 Task: Find connections with filter location Palapye with filter topic #Lockdownwith filter profile language French with filter current company IndiGo (InterGlobe Aviation Ltd) with filter school Adi Shankara Institute of Engineering and Technology, Kalady with filter industry Physicians with filter service category Homeowners Insurance with filter keywords title Controller
Action: Mouse moved to (501, 95)
Screenshot: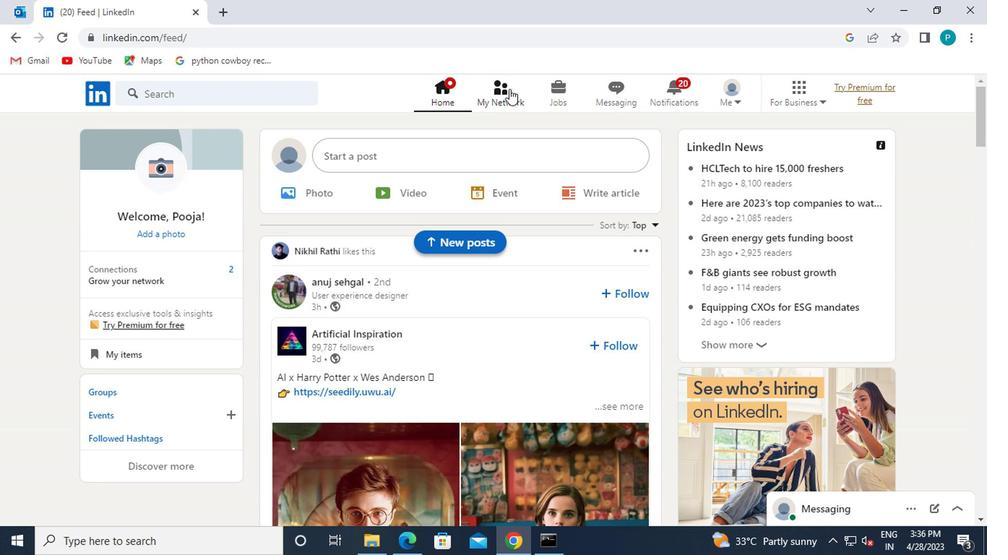 
Action: Mouse pressed left at (501, 95)
Screenshot: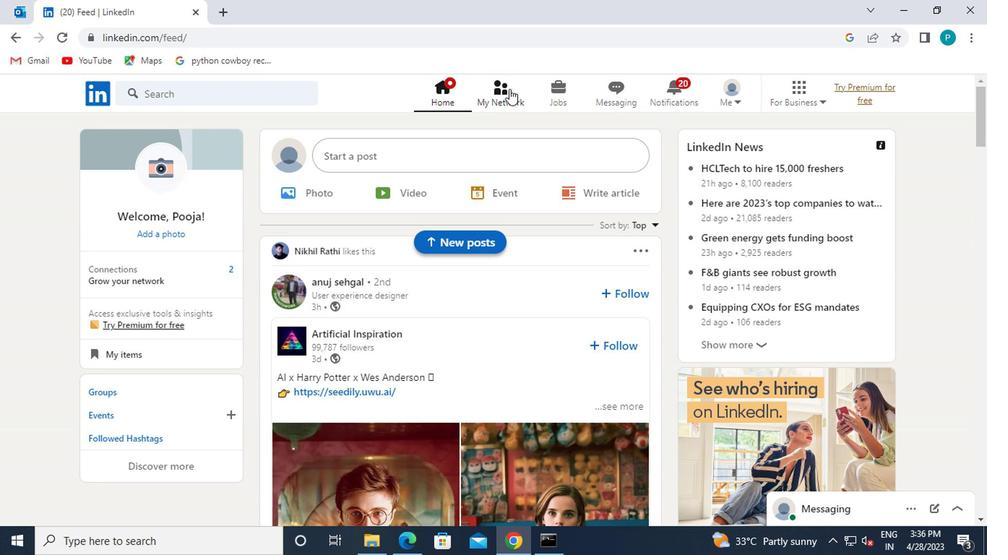 
Action: Mouse moved to (218, 171)
Screenshot: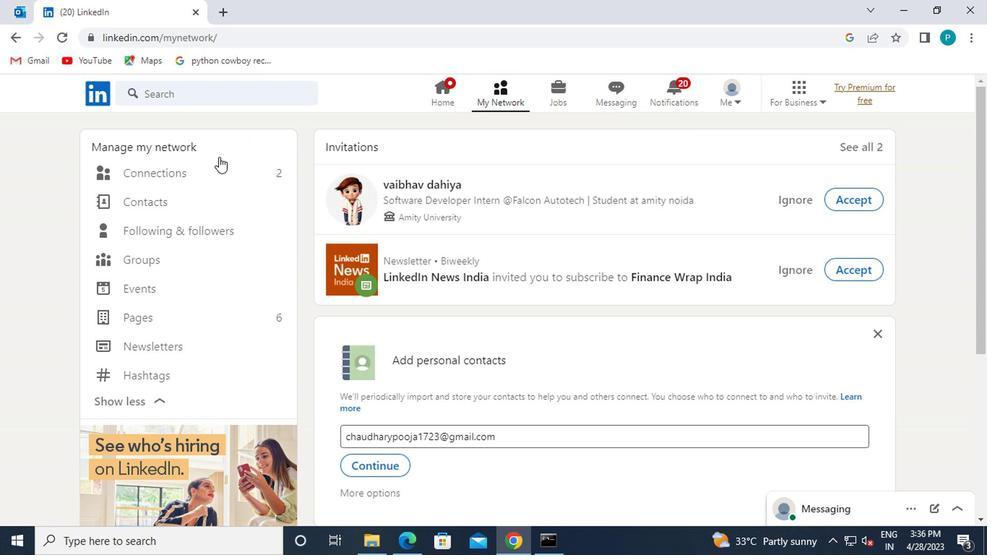 
Action: Mouse pressed left at (218, 171)
Screenshot: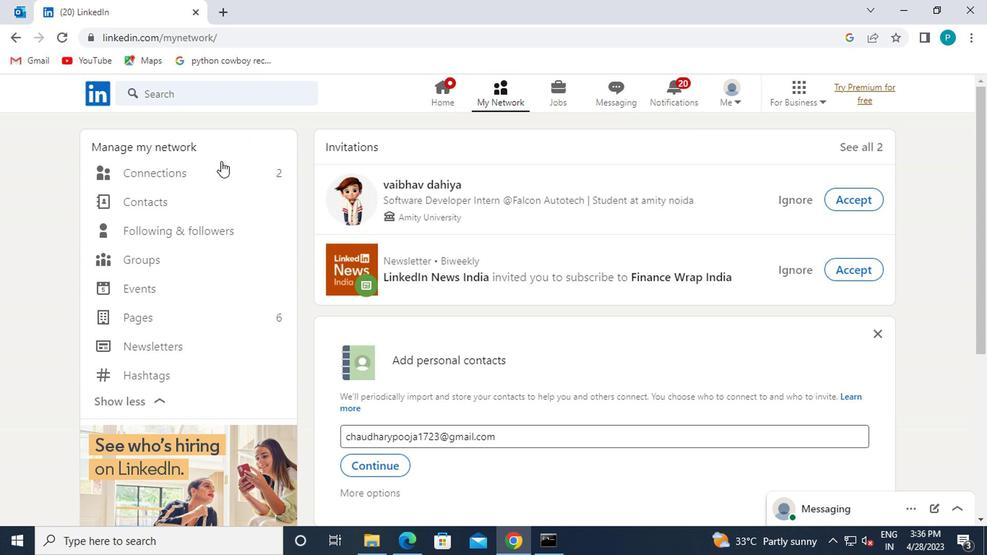 
Action: Mouse moved to (582, 171)
Screenshot: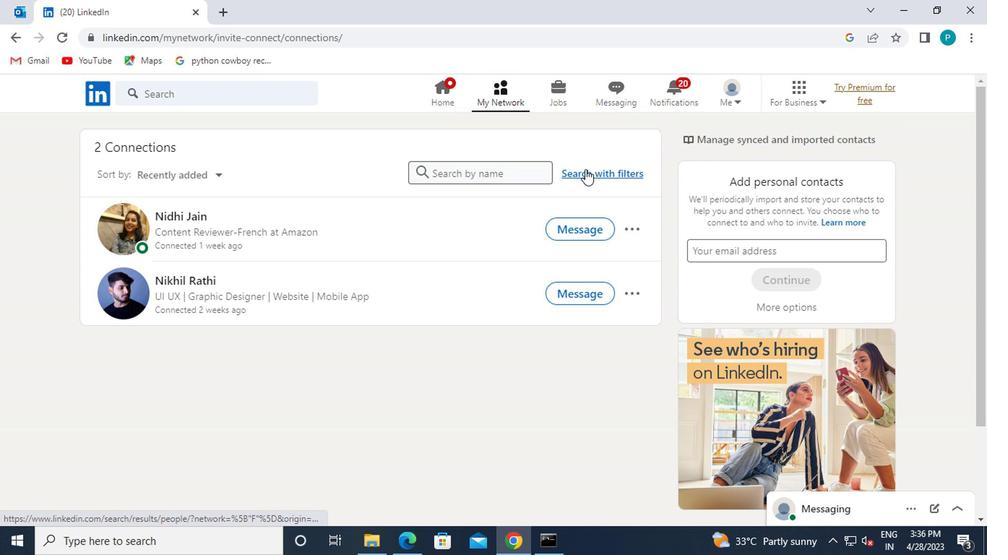 
Action: Mouse pressed left at (582, 171)
Screenshot: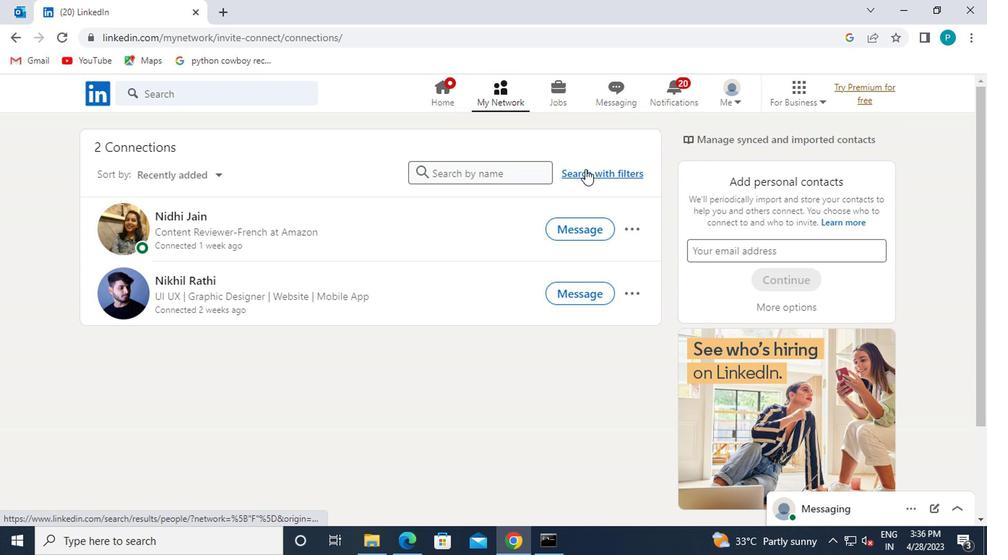 
Action: Mouse moved to (533, 134)
Screenshot: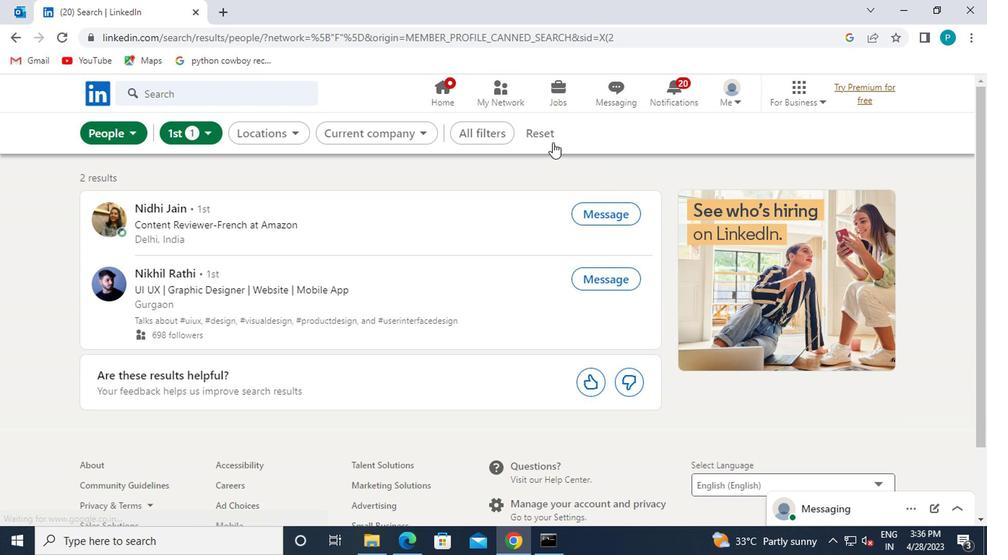 
Action: Mouse pressed left at (533, 134)
Screenshot: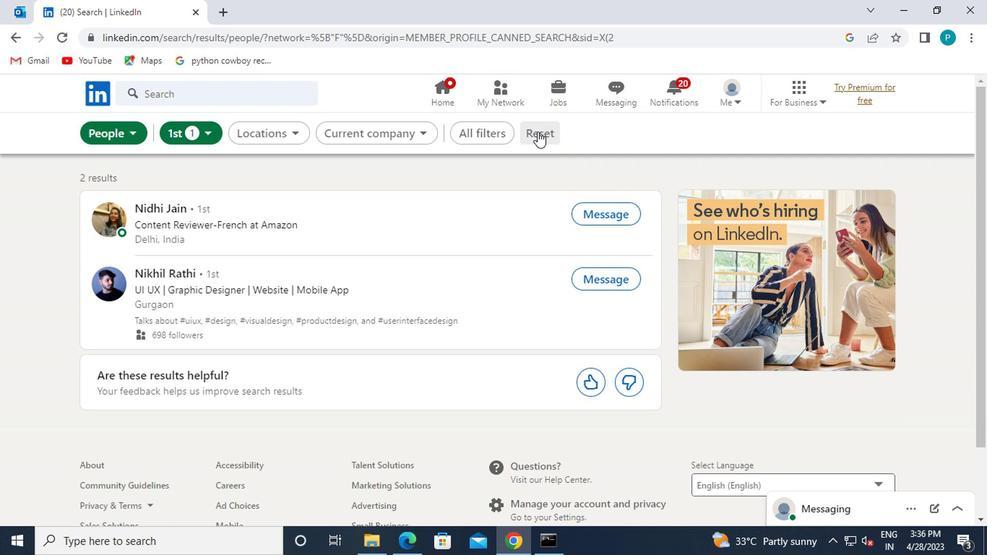 
Action: Mouse moved to (523, 132)
Screenshot: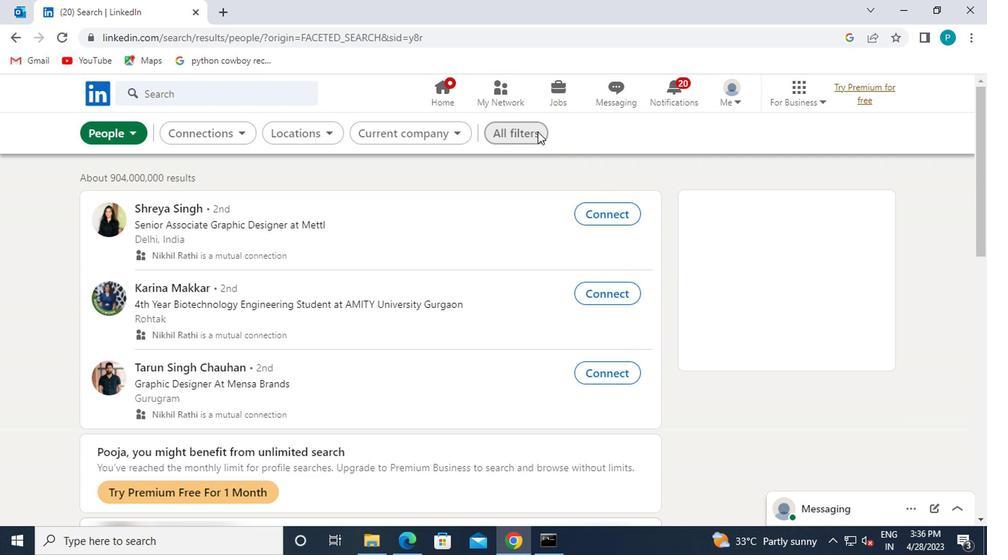 
Action: Mouse pressed left at (523, 132)
Screenshot: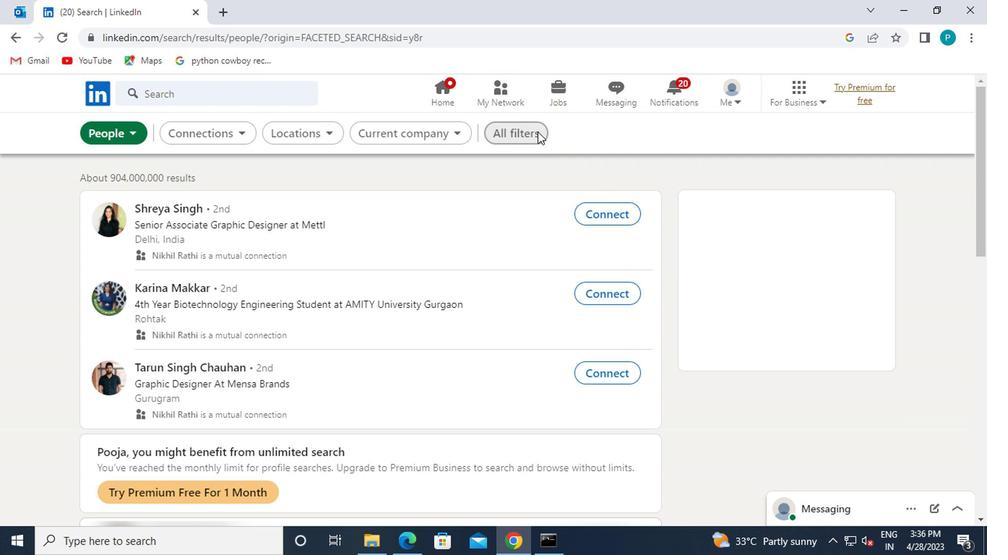 
Action: Mouse moved to (522, 141)
Screenshot: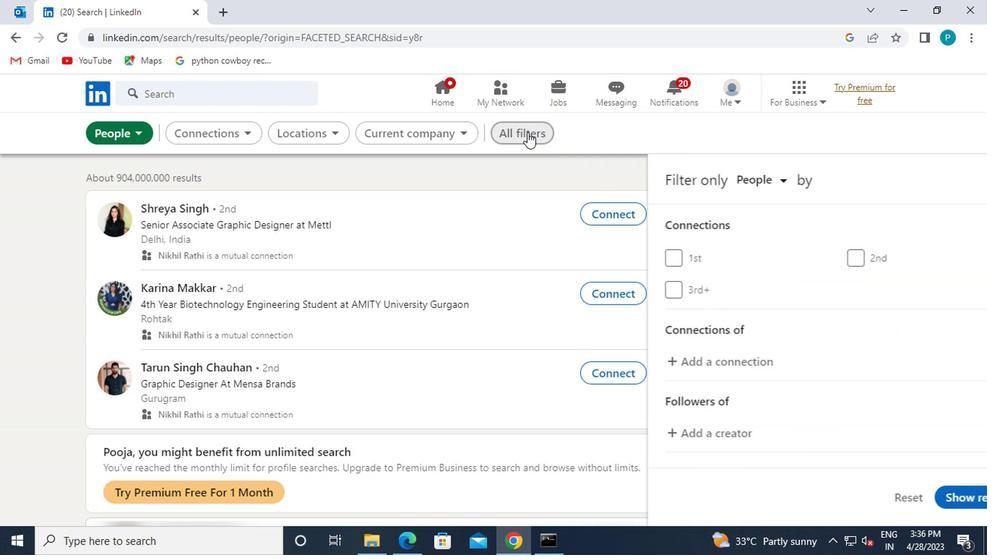 
Action: Mouse scrolled (522, 141) with delta (0, 0)
Screenshot: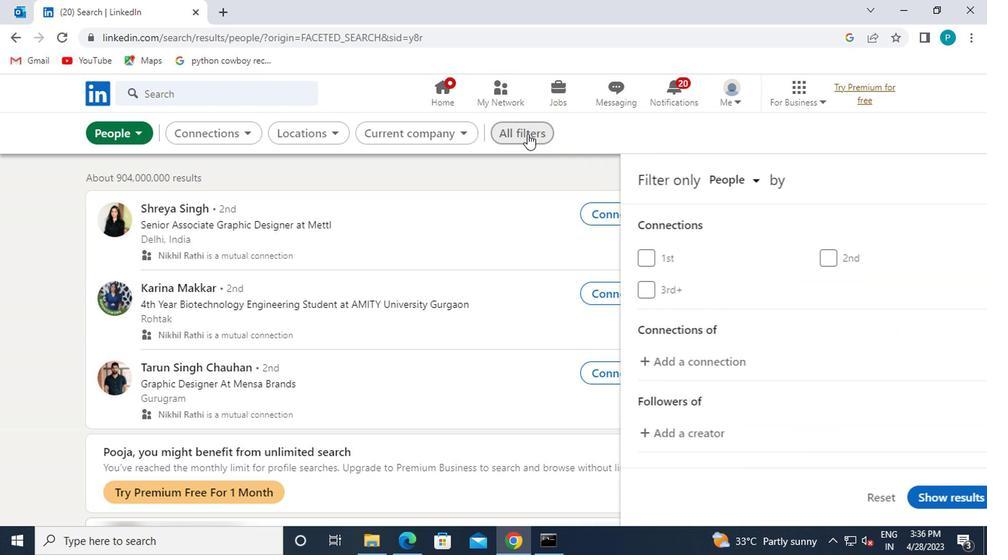 
Action: Mouse moved to (522, 149)
Screenshot: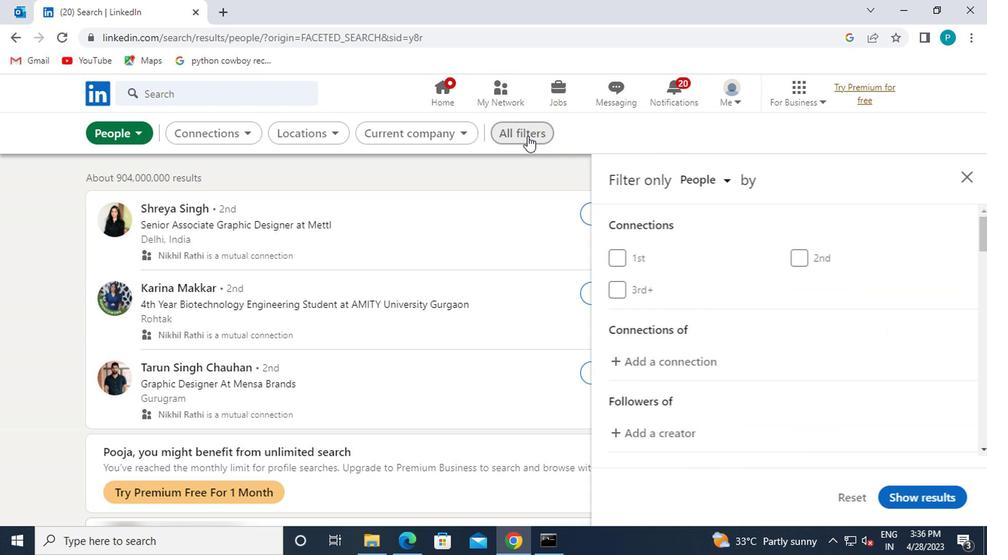 
Action: Mouse scrolled (522, 148) with delta (0, -1)
Screenshot: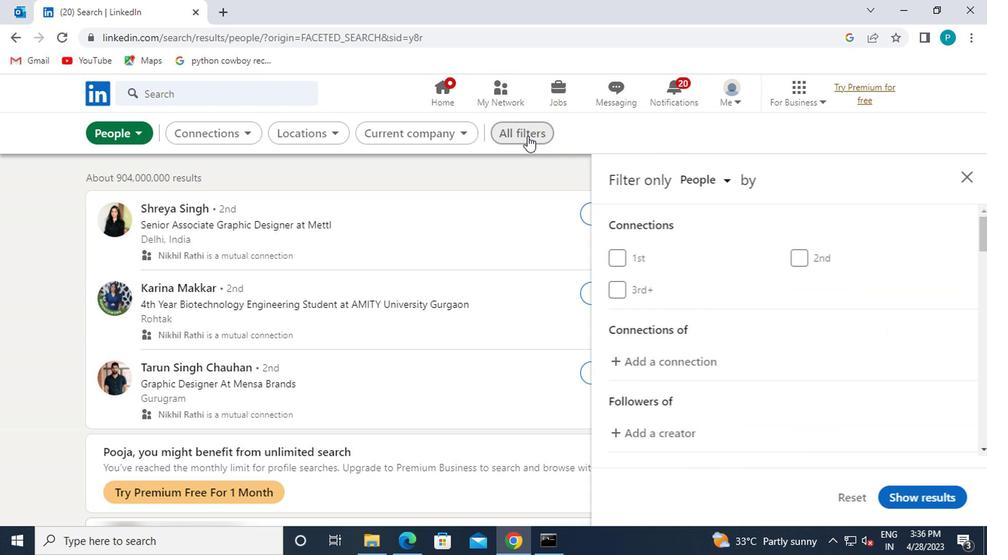 
Action: Mouse moved to (710, 290)
Screenshot: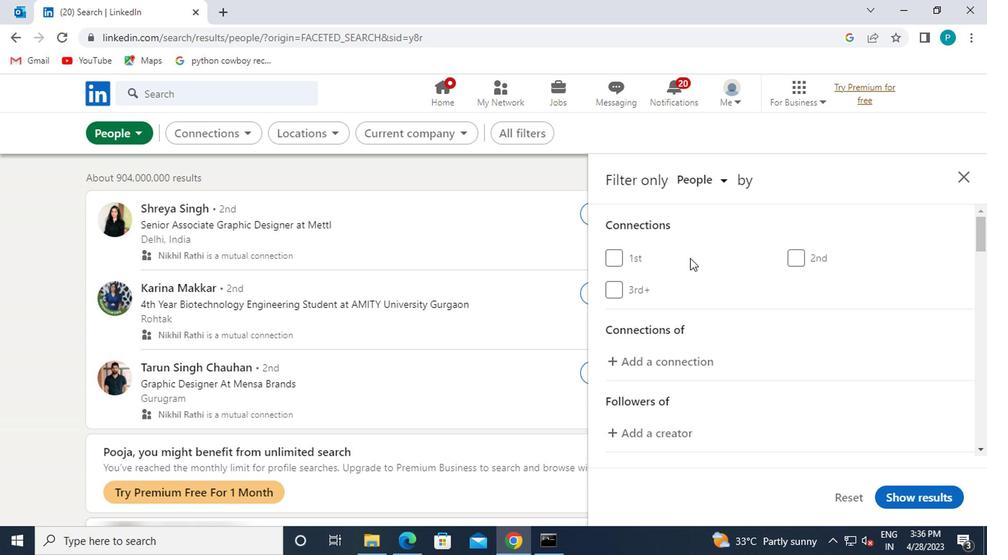 
Action: Mouse scrolled (710, 288) with delta (0, -1)
Screenshot: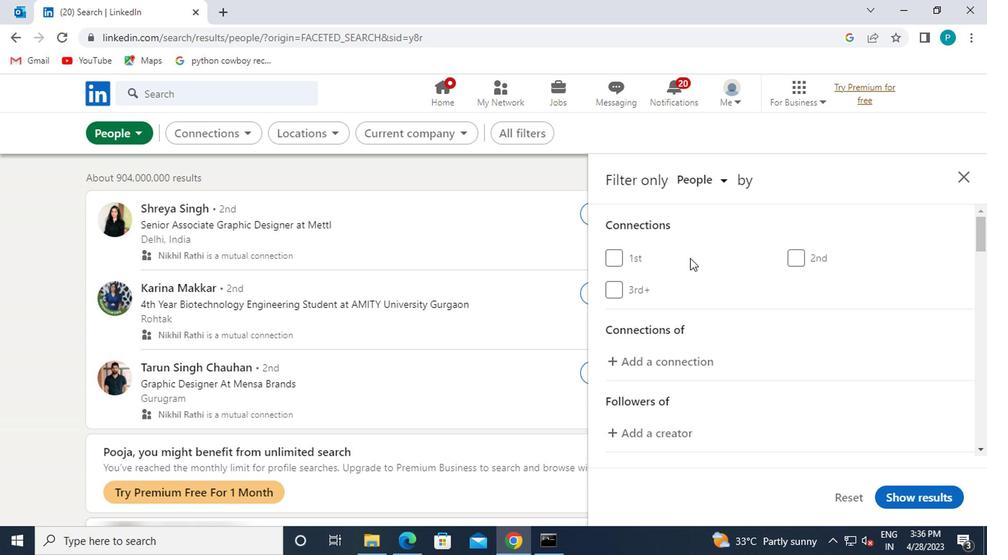 
Action: Mouse moved to (716, 306)
Screenshot: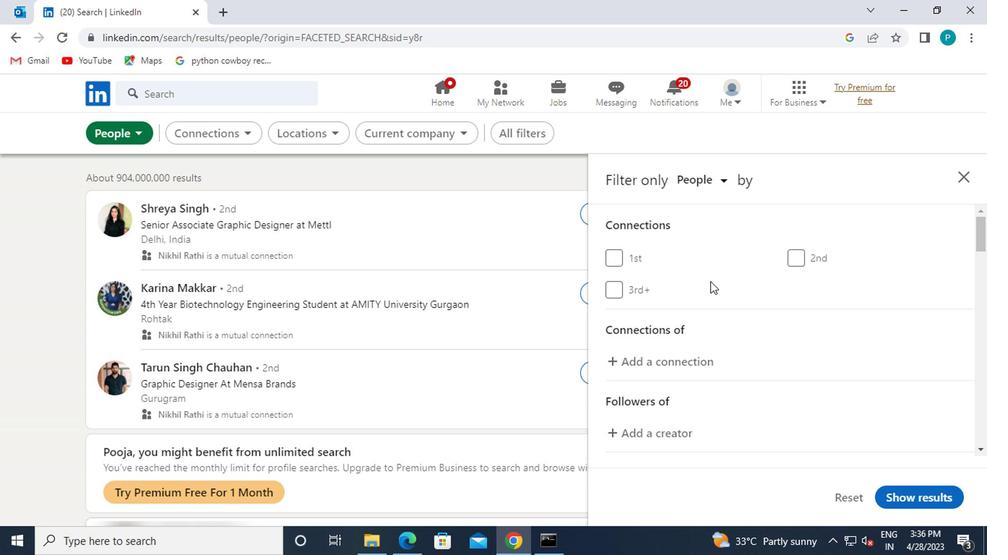 
Action: Mouse scrolled (716, 306) with delta (0, 0)
Screenshot: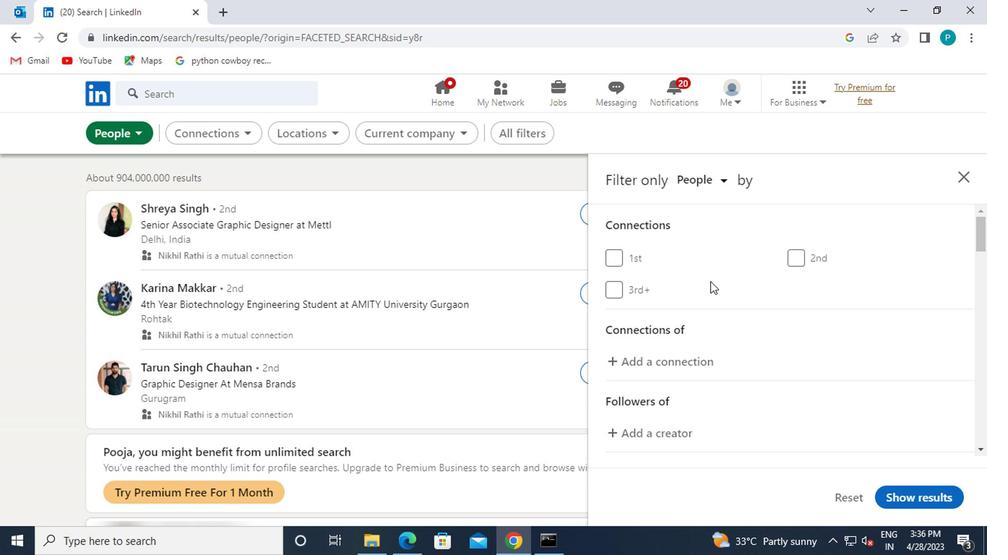 
Action: Mouse moved to (728, 341)
Screenshot: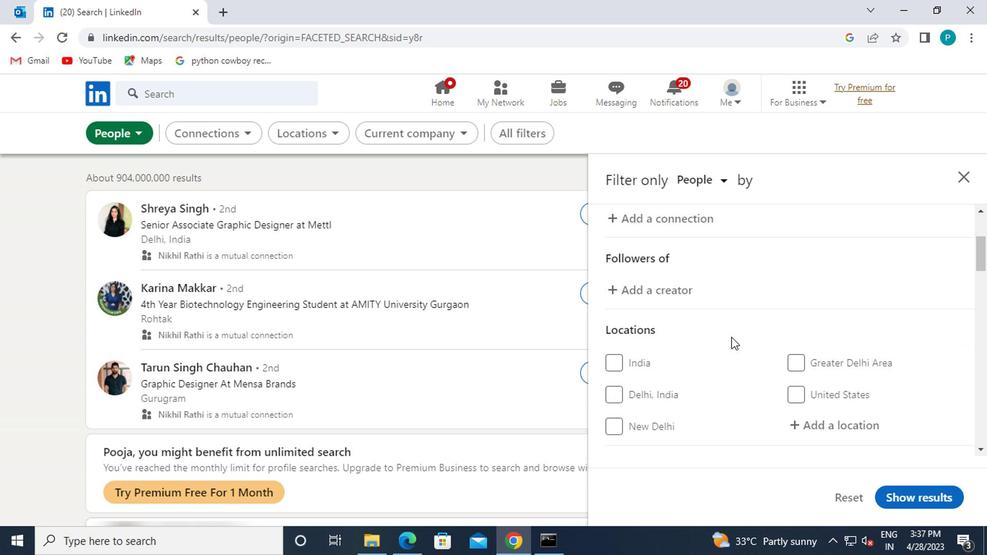 
Action: Mouse scrolled (728, 341) with delta (0, 0)
Screenshot: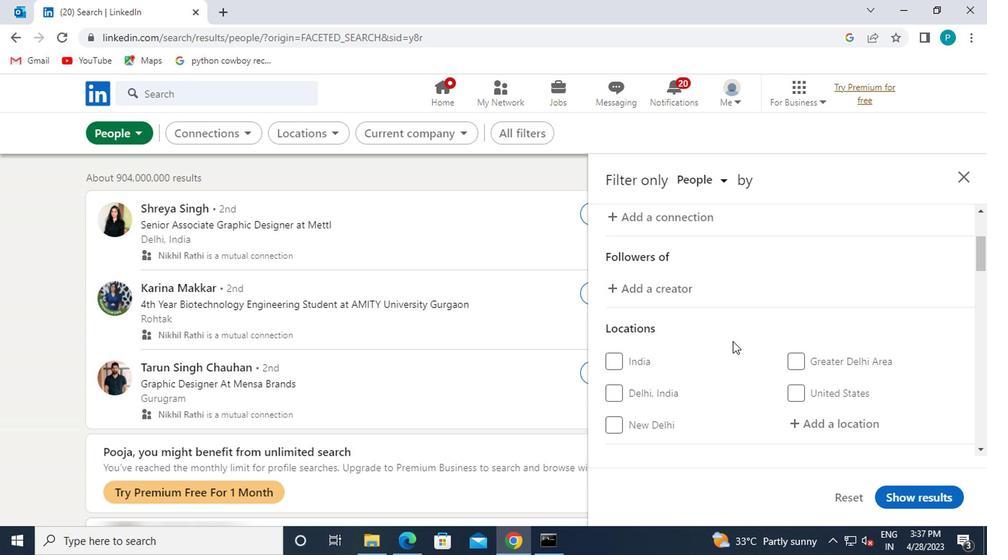 
Action: Mouse moved to (806, 350)
Screenshot: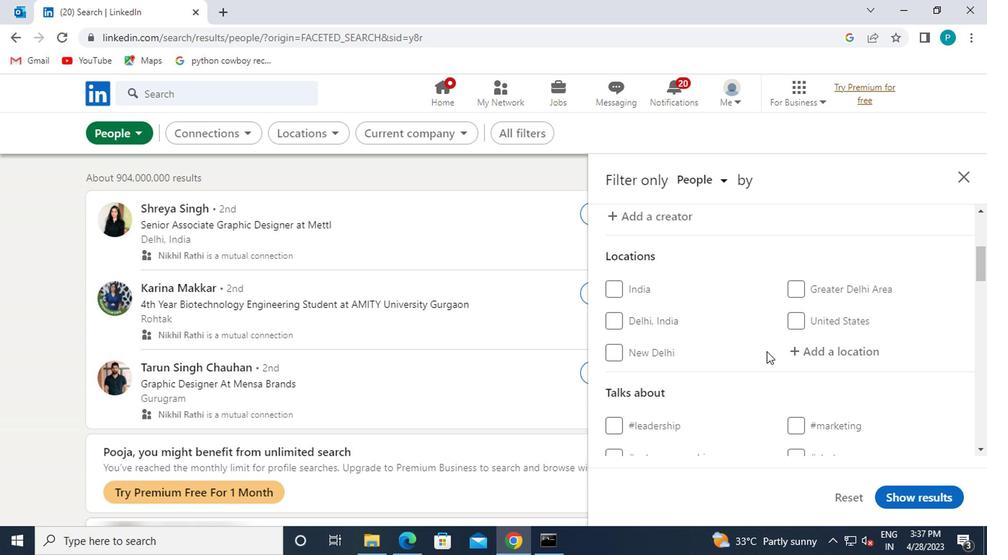 
Action: Mouse pressed left at (806, 350)
Screenshot: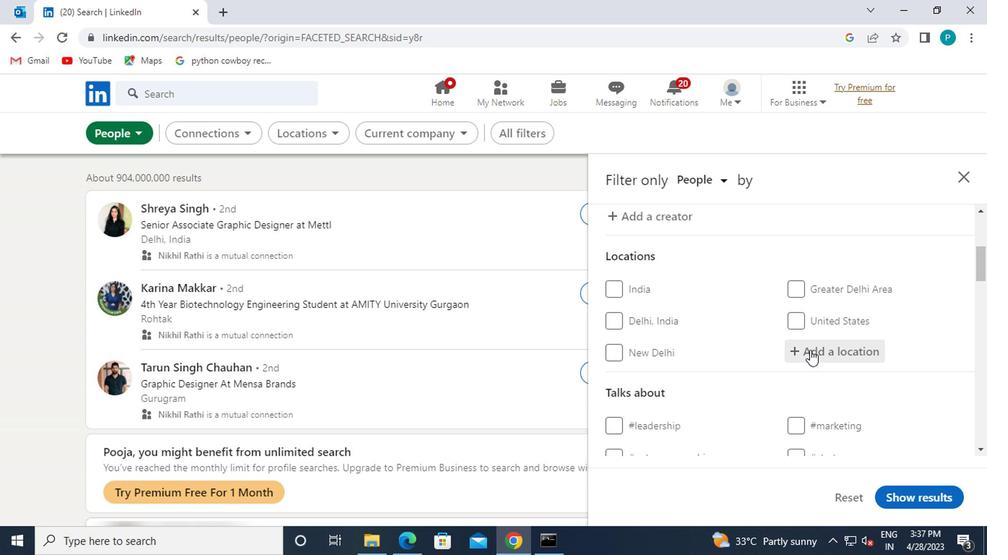 
Action: Mouse moved to (811, 354)
Screenshot: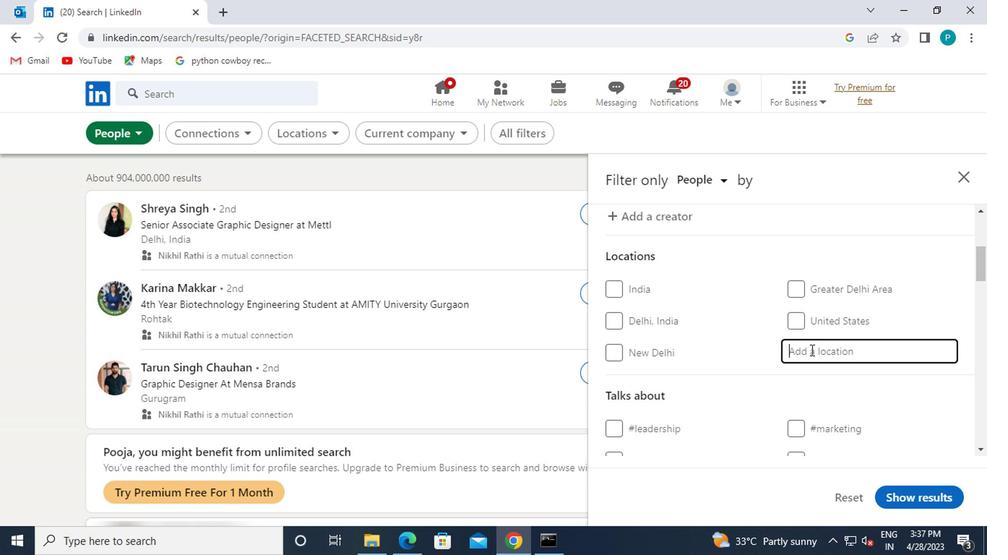 
Action: Key pressed <Key.caps_lock>p<Key.backspace><Key.caps_lock>p<Key.caps_lock>alapye<Key.enter>
Screenshot: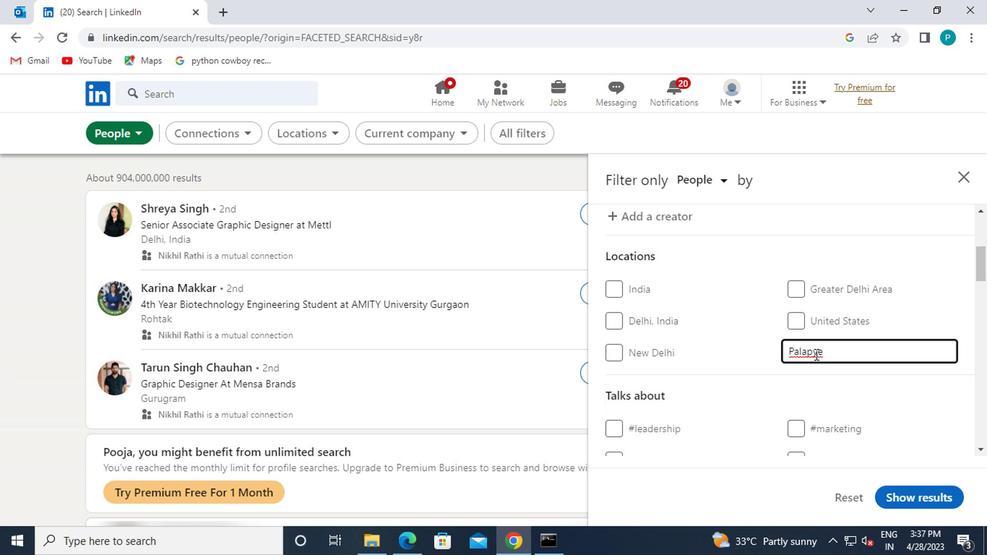 
Action: Mouse moved to (816, 400)
Screenshot: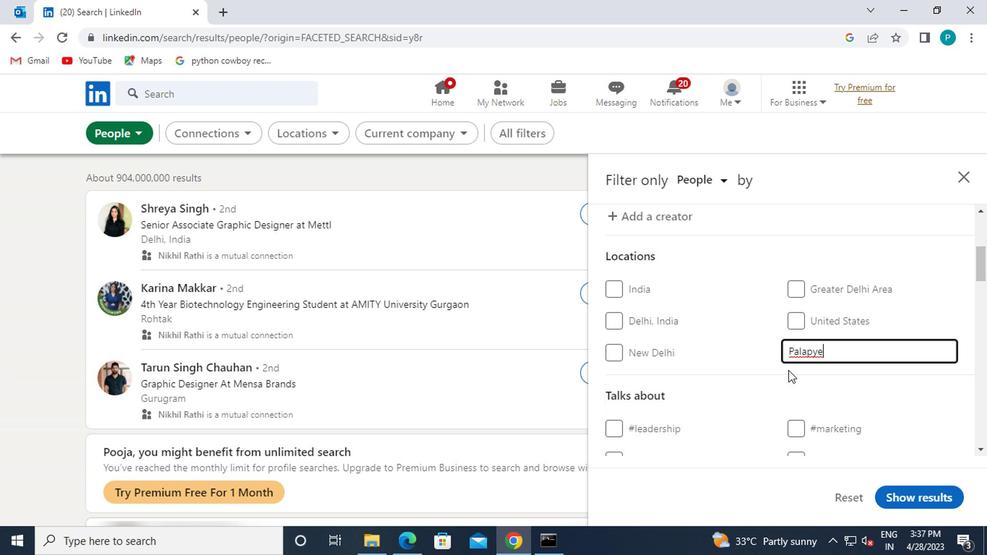 
Action: Mouse scrolled (816, 400) with delta (0, 0)
Screenshot: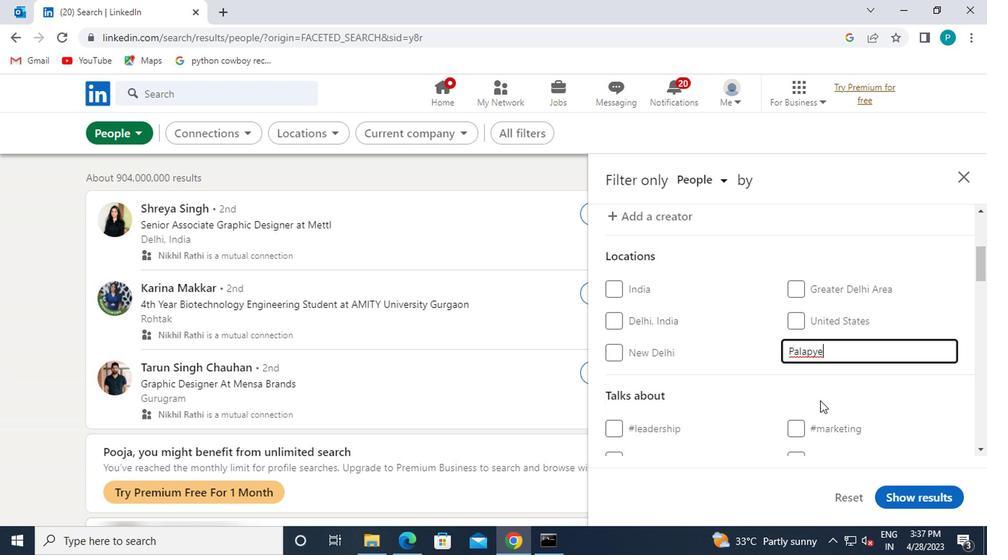 
Action: Mouse moved to (830, 420)
Screenshot: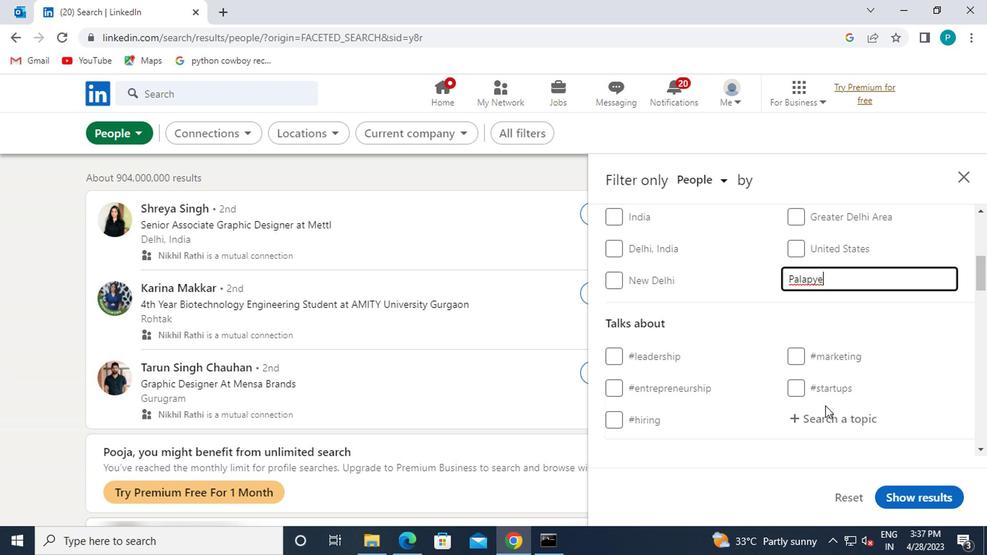 
Action: Mouse pressed left at (830, 420)
Screenshot: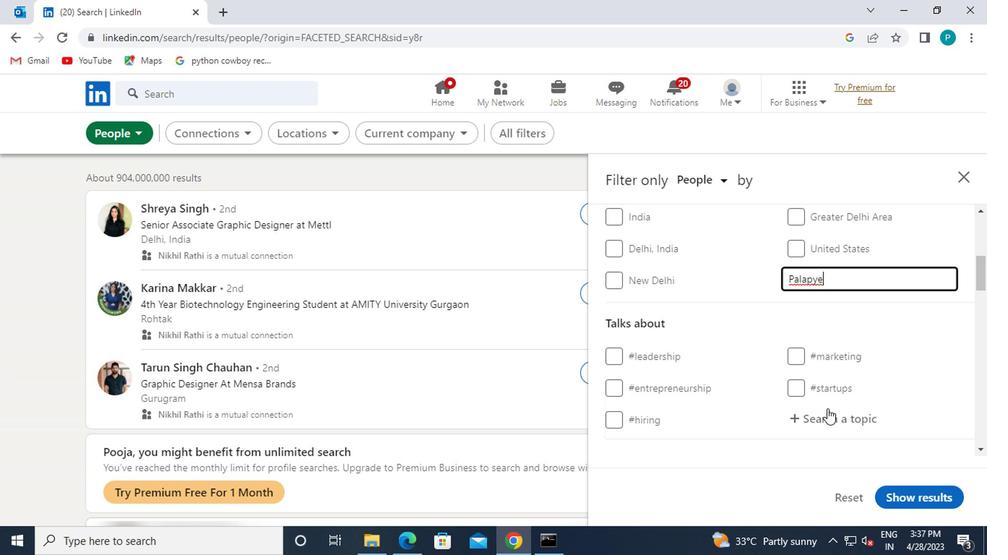 
Action: Key pressed <Key.shift>#<Key.caps_lock>L<Key.caps_lock>OCL<Key.backspace>KDOWN
Screenshot: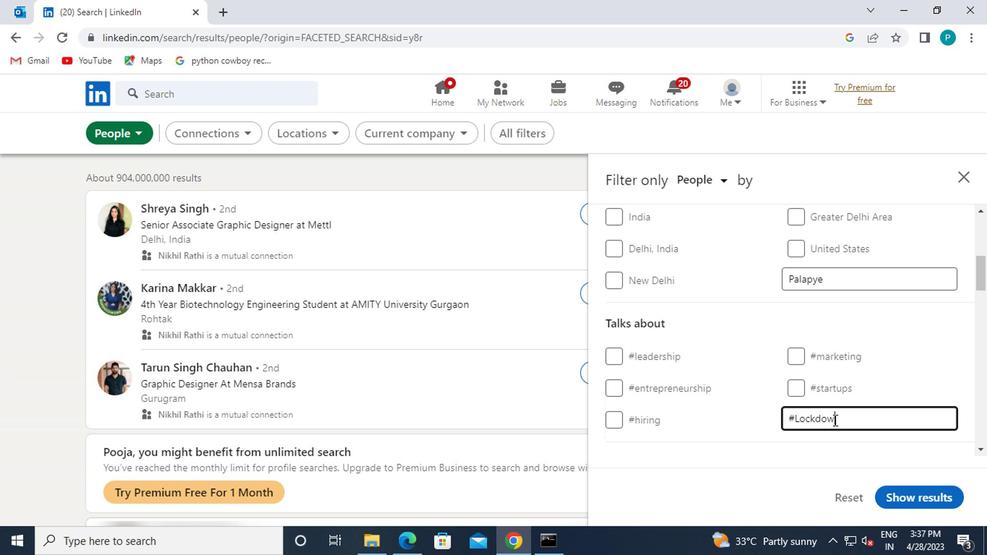 
Action: Mouse moved to (810, 396)
Screenshot: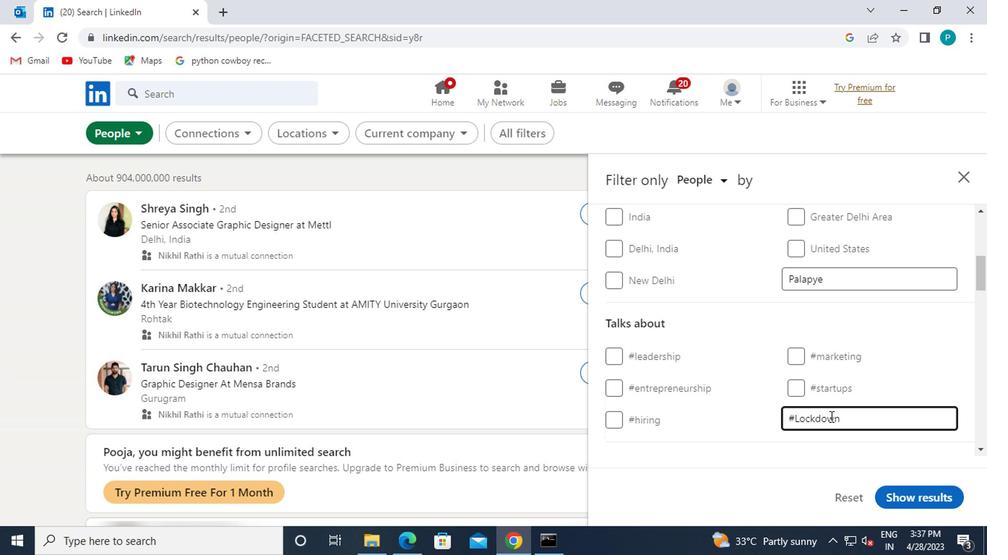 
Action: Mouse scrolled (810, 396) with delta (0, 0)
Screenshot: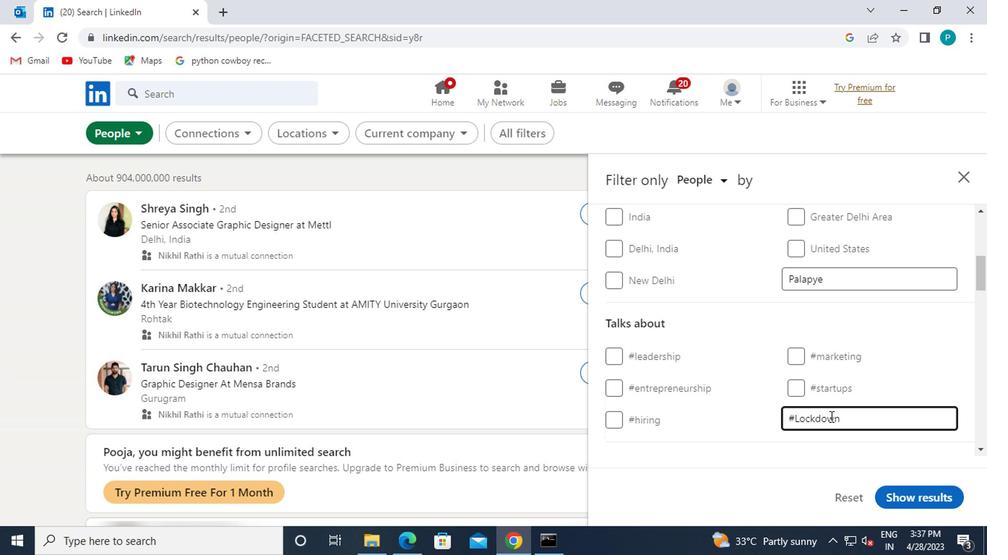 
Action: Mouse moved to (788, 389)
Screenshot: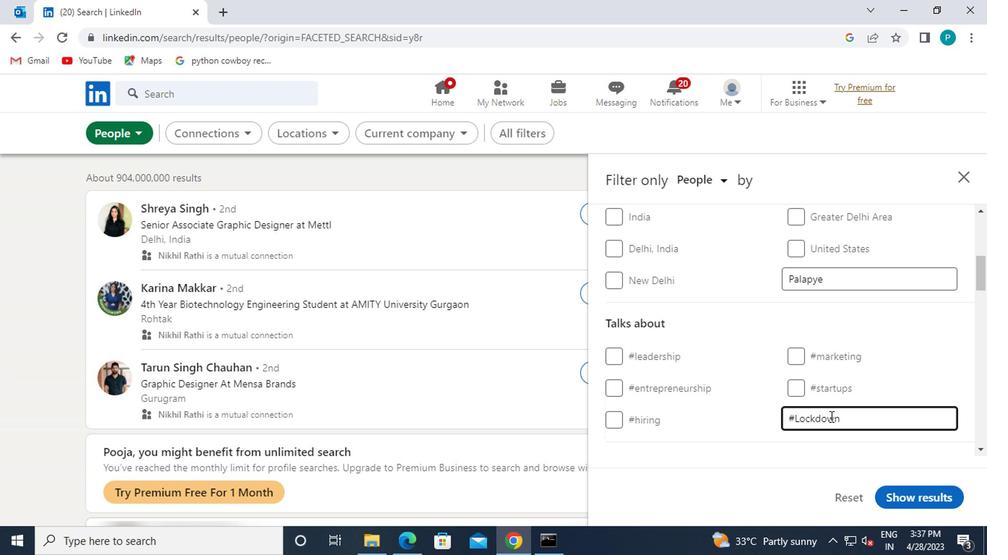 
Action: Mouse scrolled (788, 389) with delta (0, 0)
Screenshot: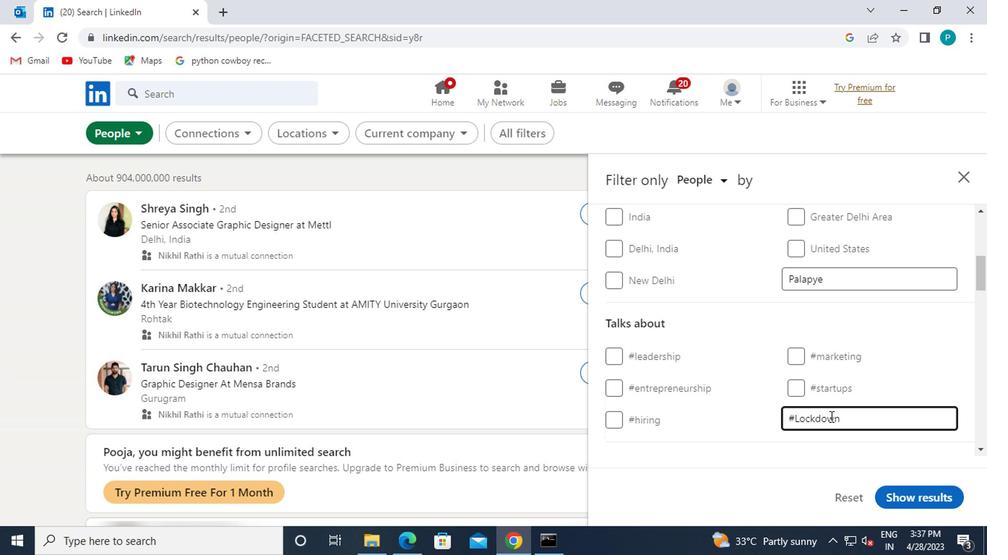 
Action: Mouse moved to (765, 382)
Screenshot: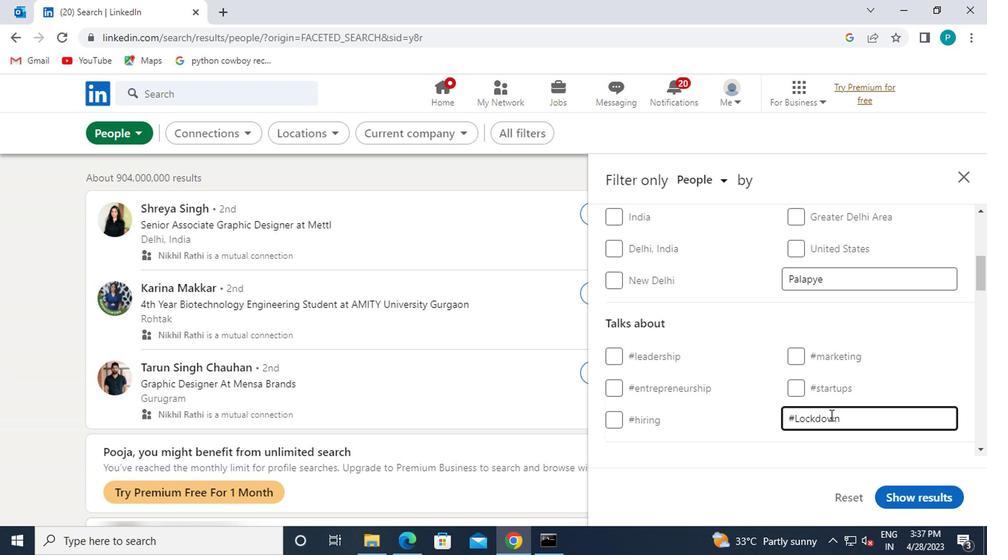 
Action: Mouse scrolled (765, 381) with delta (0, 0)
Screenshot: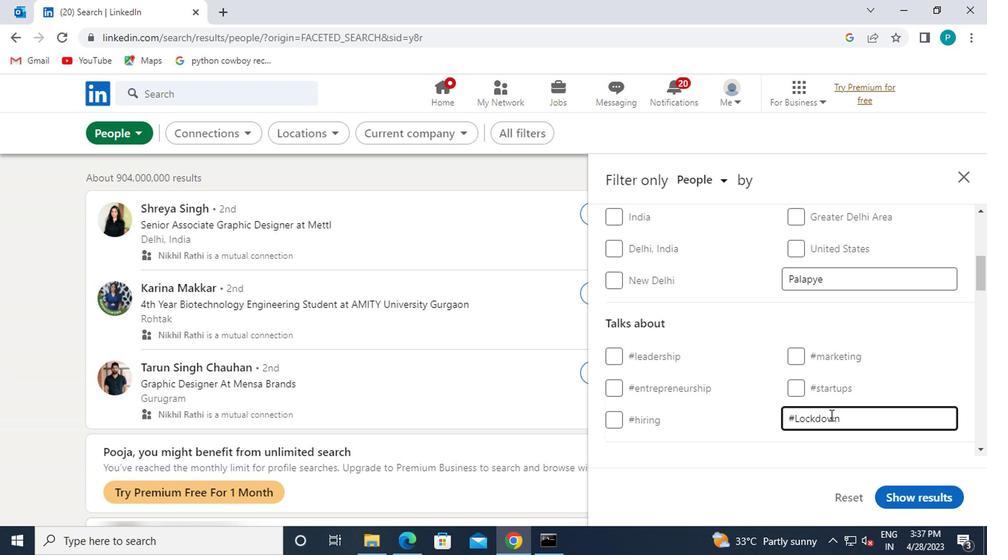 
Action: Mouse moved to (751, 374)
Screenshot: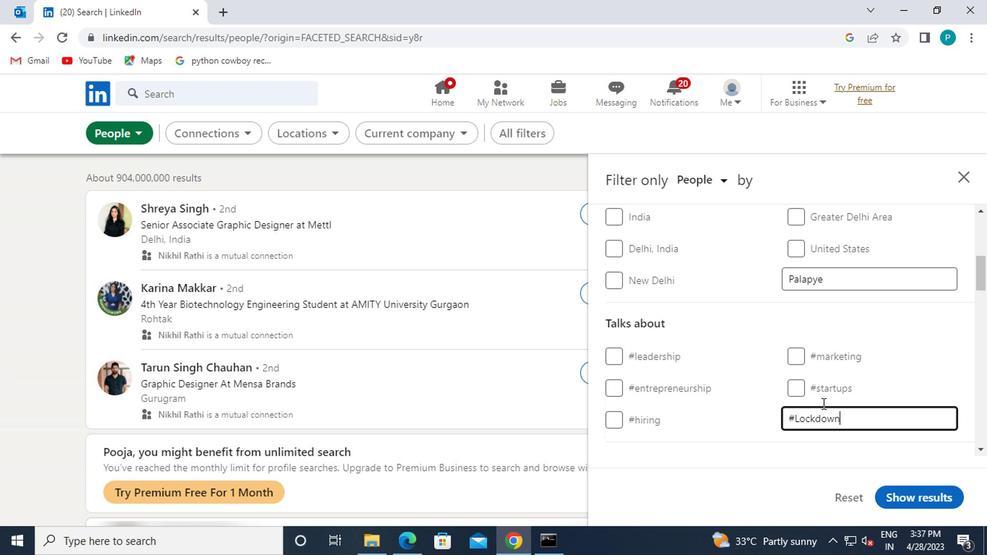 
Action: Mouse scrolled (751, 374) with delta (0, 0)
Screenshot: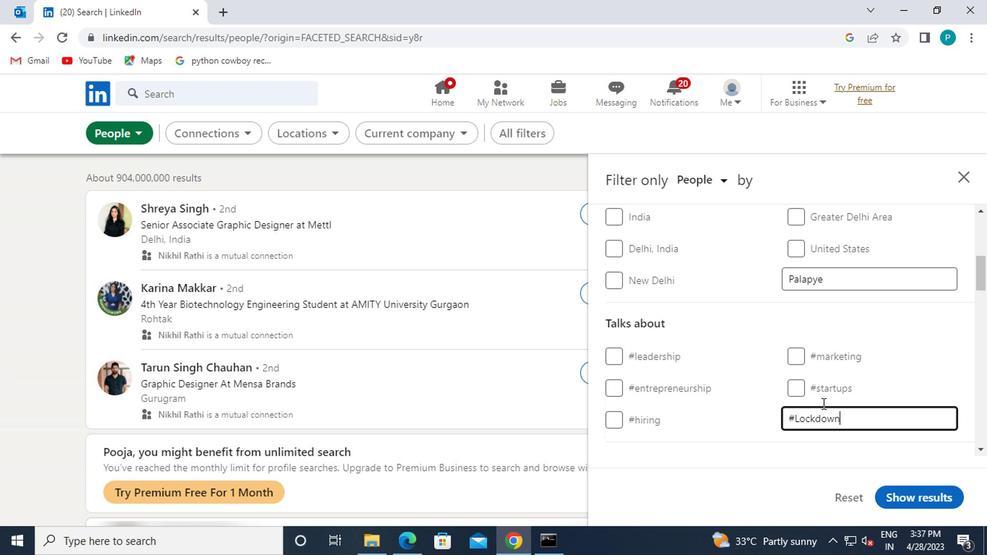 
Action: Mouse moved to (734, 374)
Screenshot: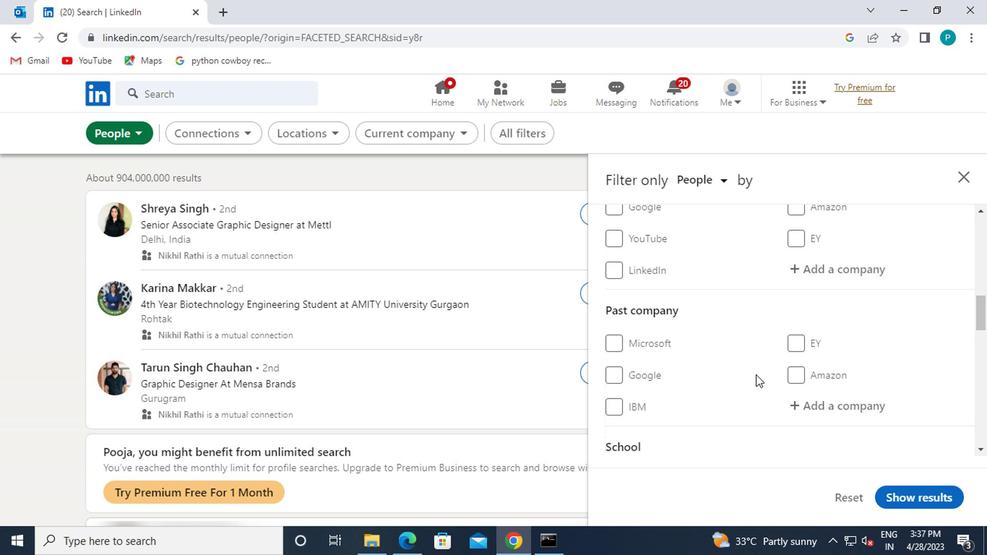 
Action: Mouse scrolled (734, 373) with delta (0, -1)
Screenshot: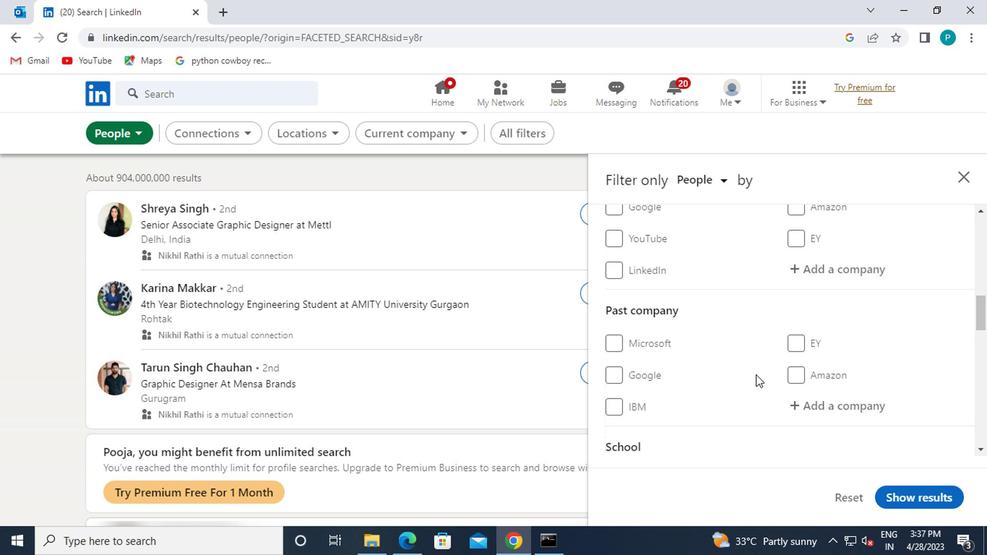 
Action: Mouse moved to (725, 371)
Screenshot: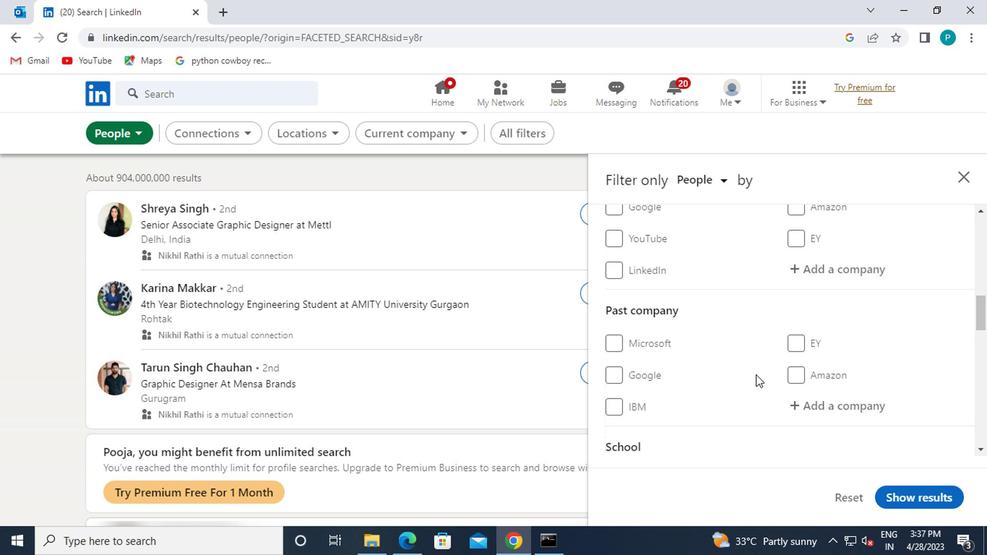 
Action: Mouse scrolled (725, 371) with delta (0, 0)
Screenshot: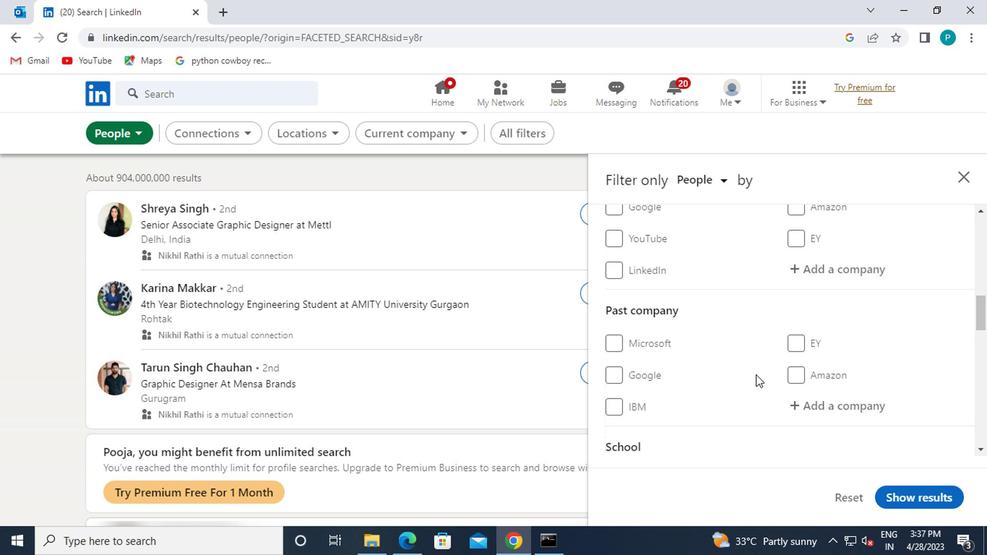 
Action: Mouse moved to (723, 371)
Screenshot: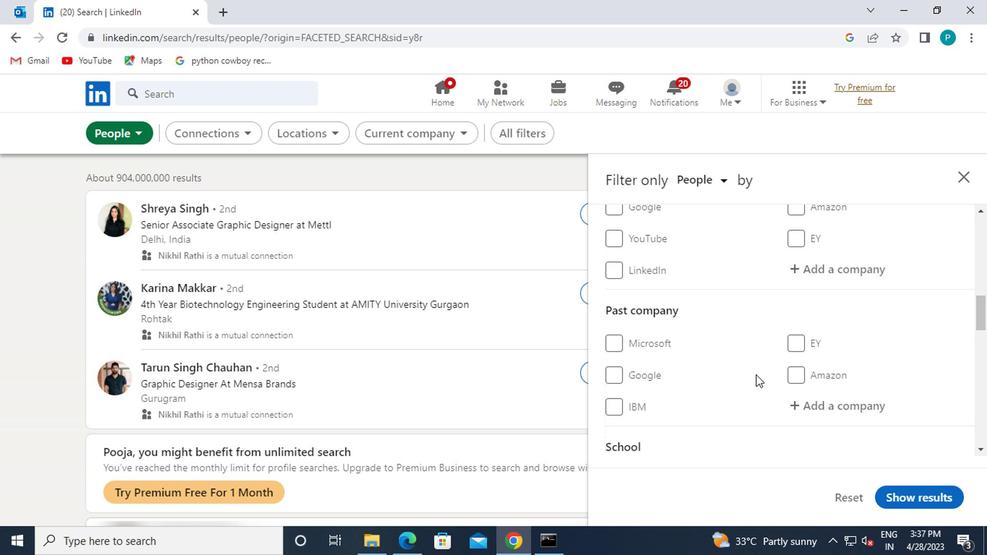 
Action: Mouse scrolled (723, 371) with delta (0, 0)
Screenshot: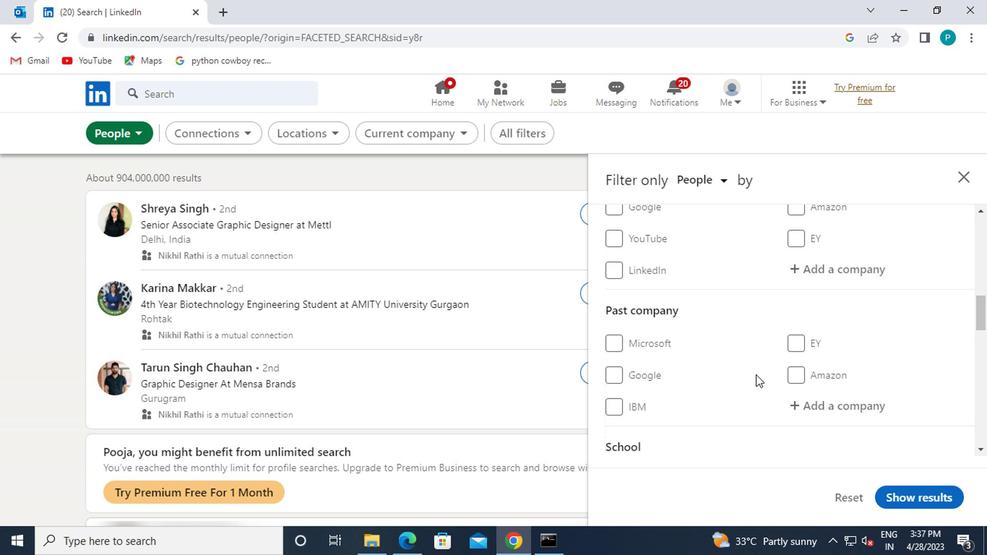 
Action: Mouse moved to (661, 367)
Screenshot: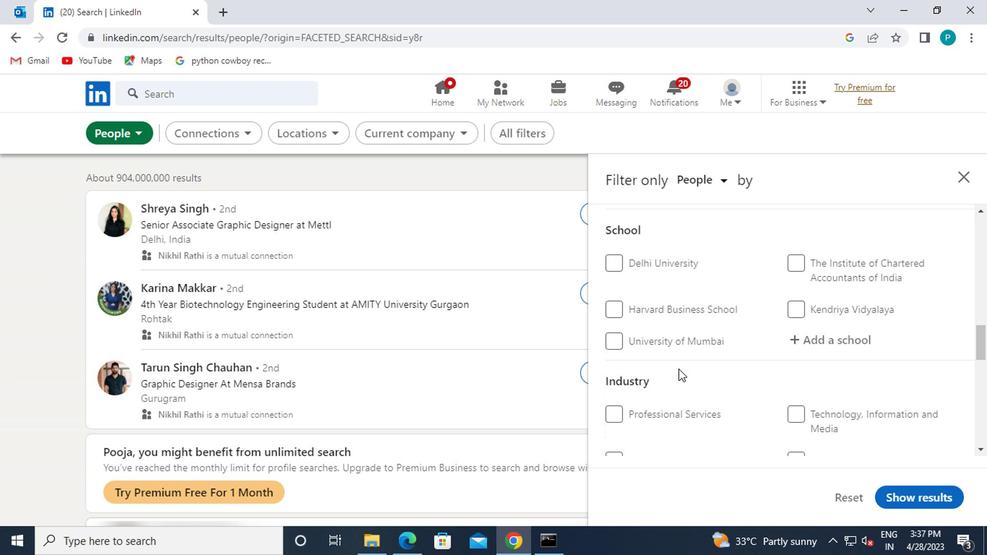 
Action: Mouse scrolled (661, 367) with delta (0, 0)
Screenshot: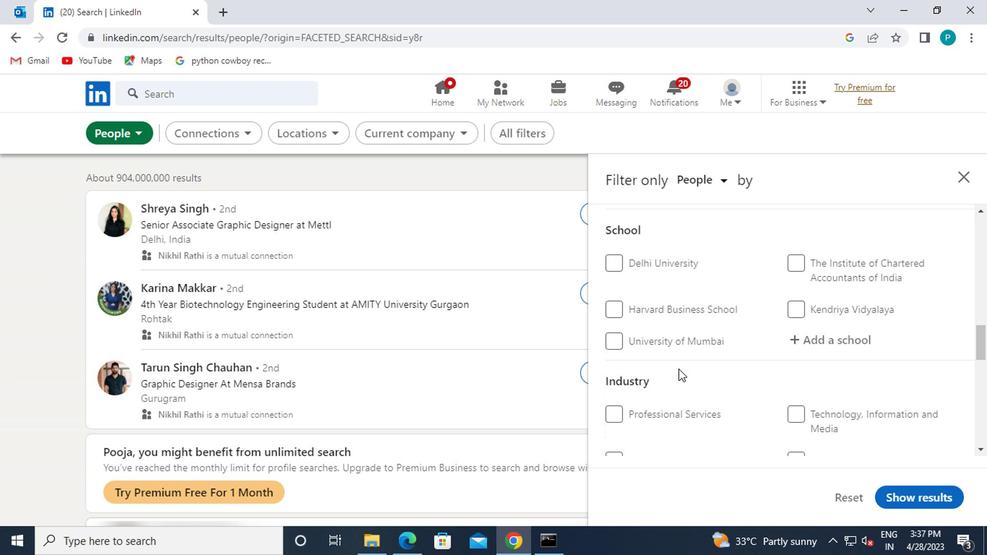 
Action: Mouse moved to (655, 367)
Screenshot: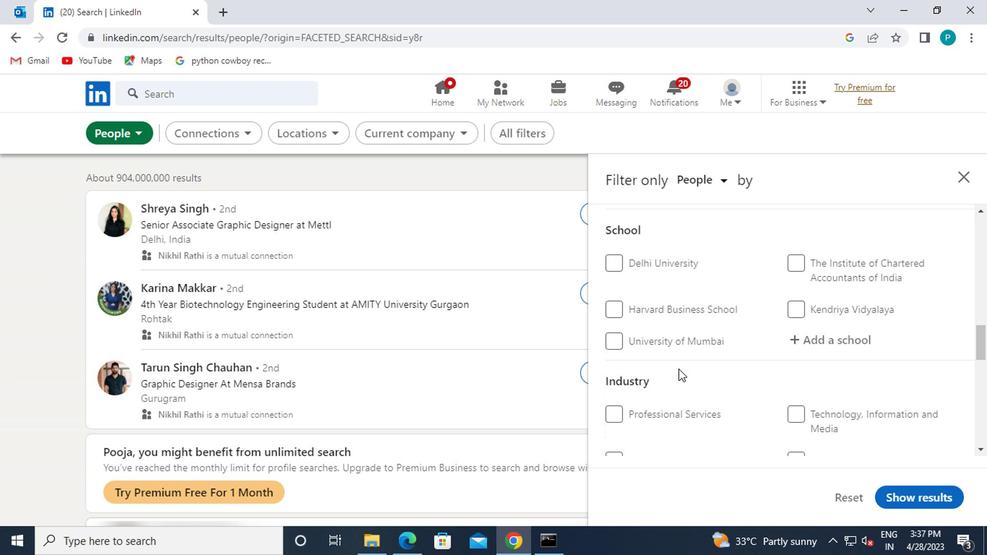 
Action: Mouse scrolled (655, 367) with delta (0, 0)
Screenshot: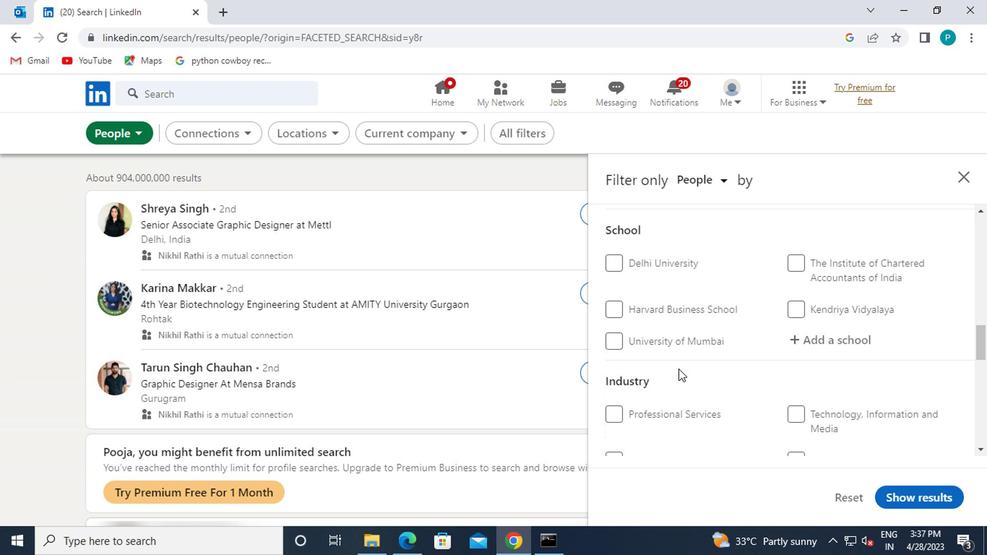 
Action: Mouse moved to (652, 367)
Screenshot: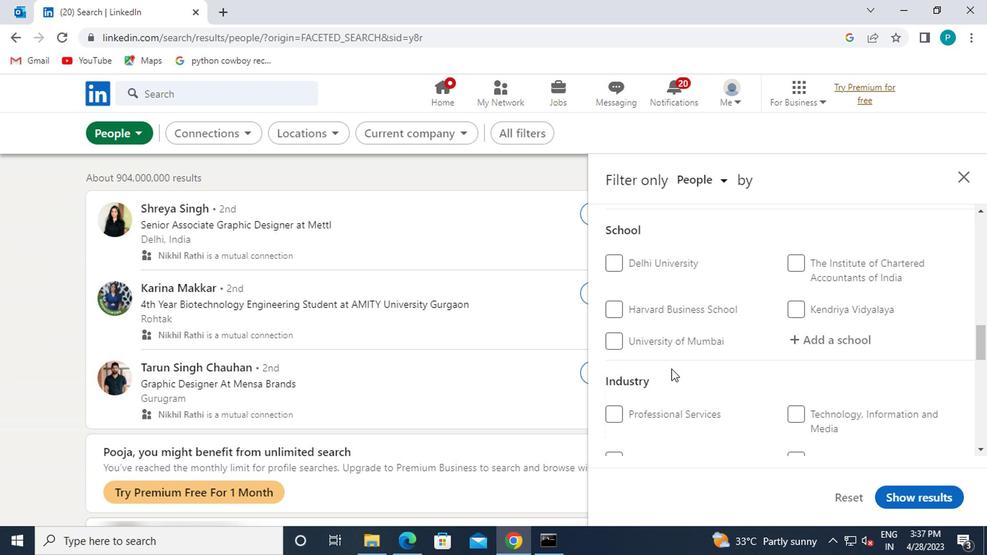 
Action: Mouse scrolled (652, 367) with delta (0, 0)
Screenshot: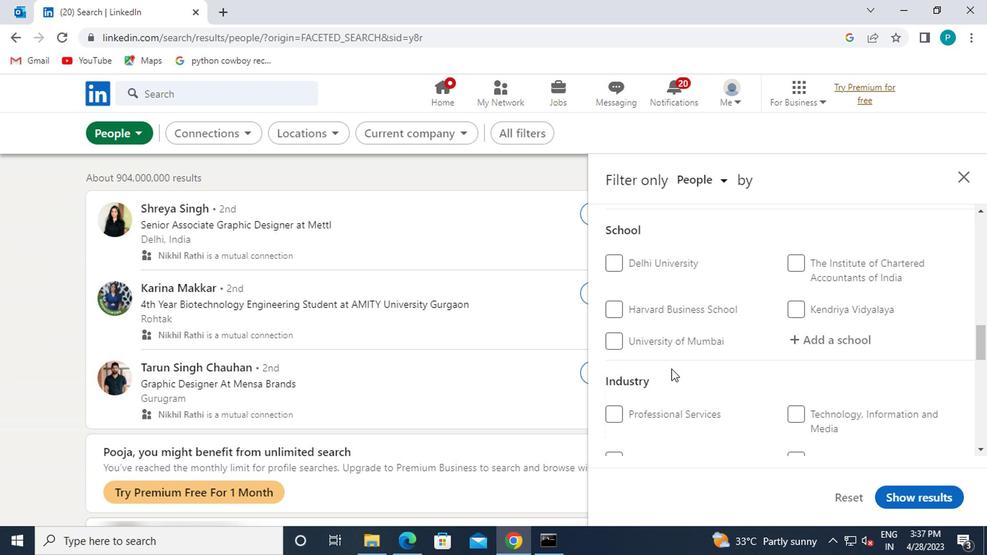 
Action: Mouse moved to (804, 365)
Screenshot: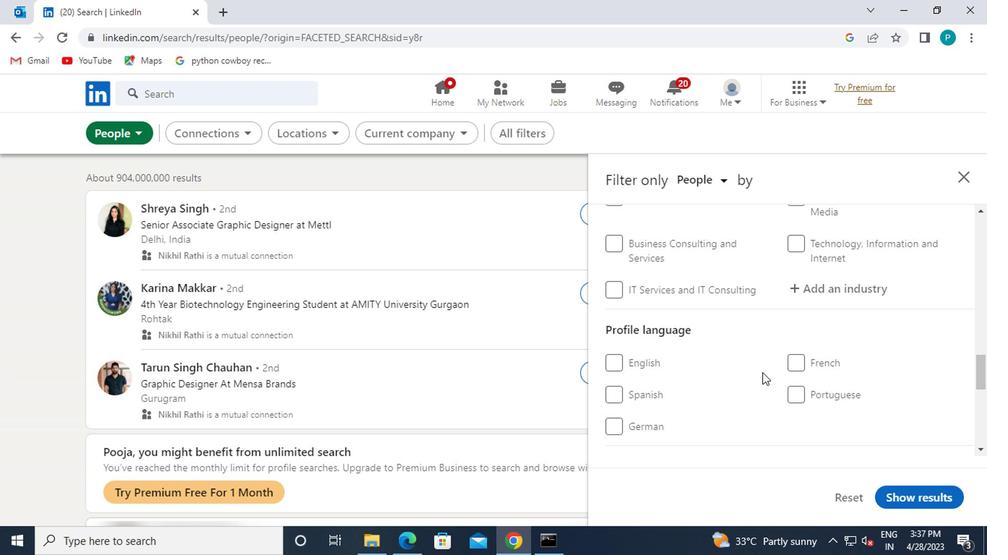 
Action: Mouse pressed left at (804, 365)
Screenshot: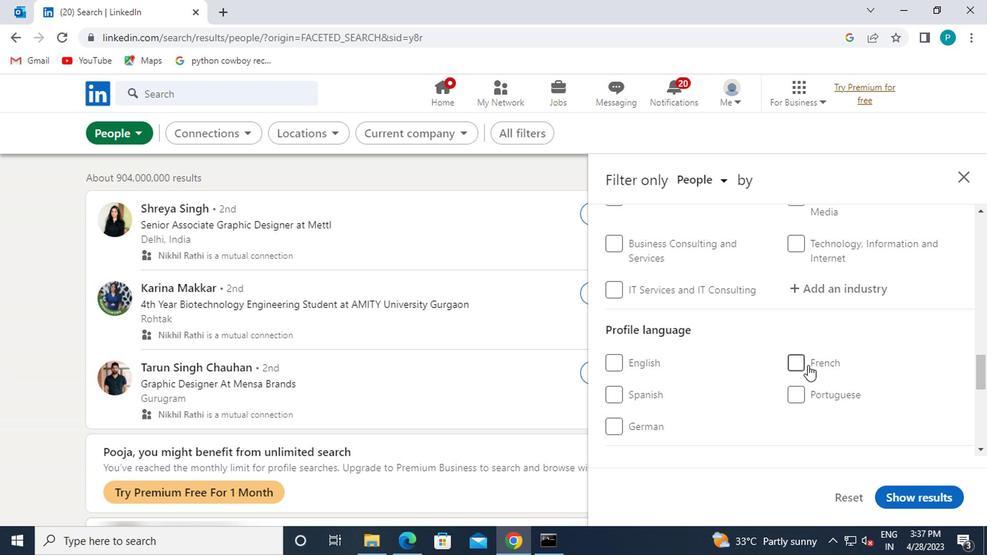 
Action: Mouse moved to (873, 352)
Screenshot: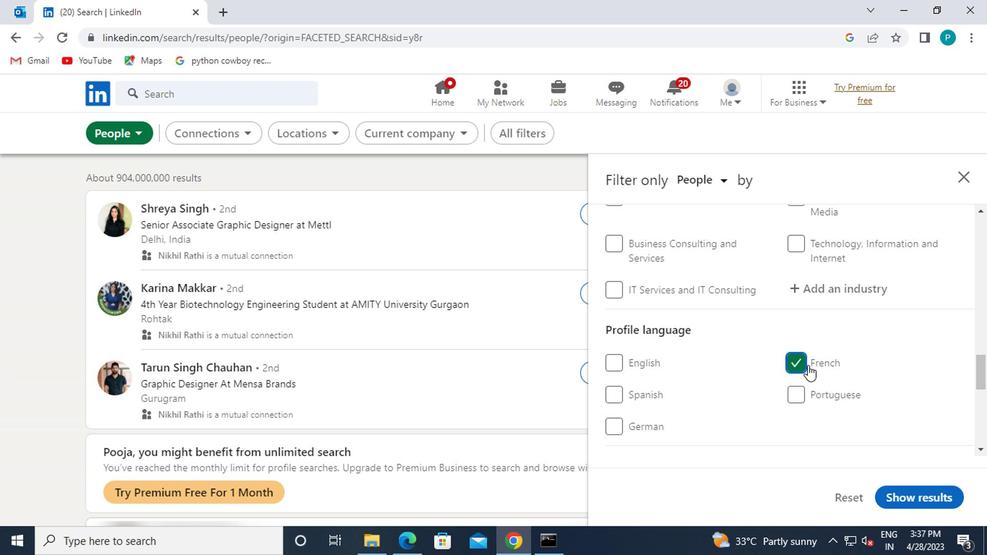 
Action: Mouse scrolled (873, 353) with delta (0, 0)
Screenshot: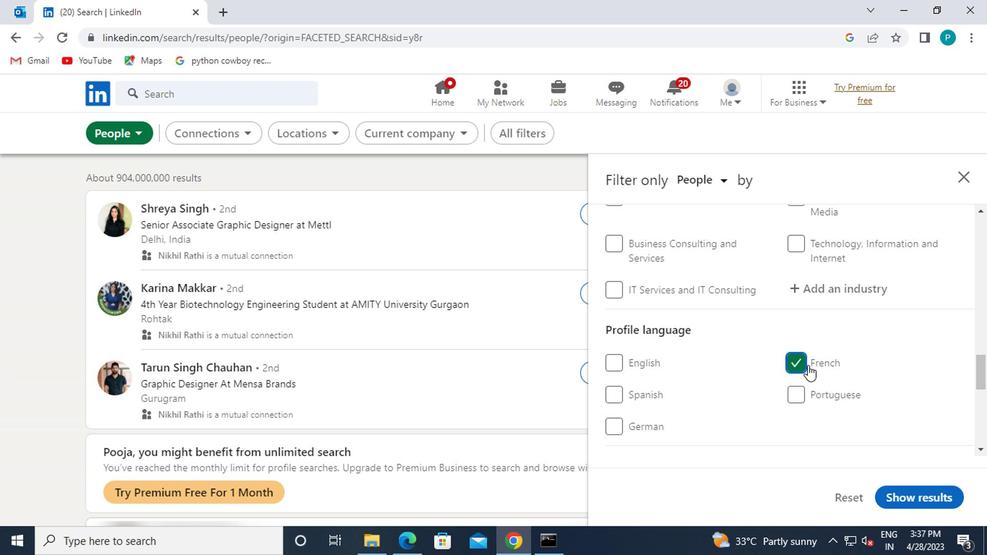 
Action: Mouse scrolled (873, 353) with delta (0, 0)
Screenshot: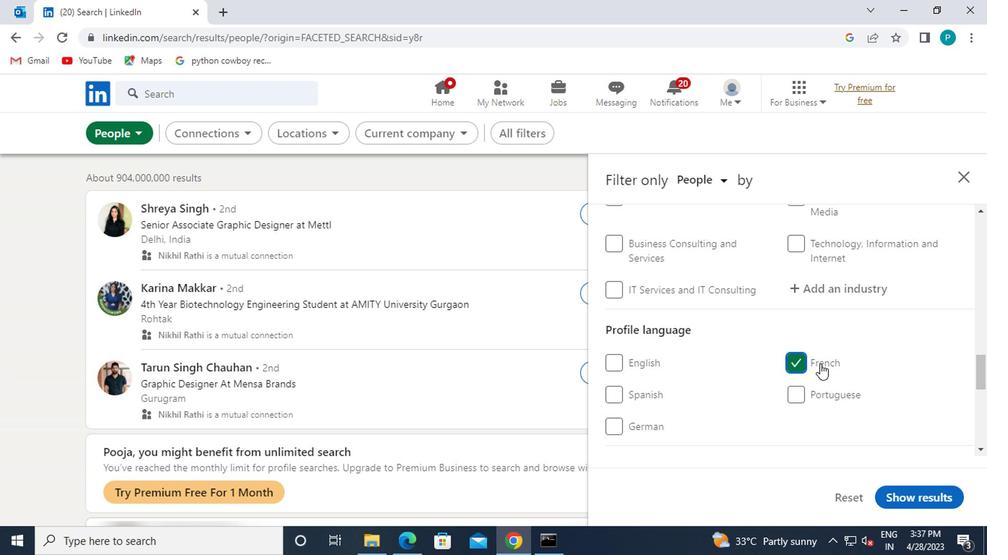 
Action: Mouse scrolled (873, 353) with delta (0, 0)
Screenshot: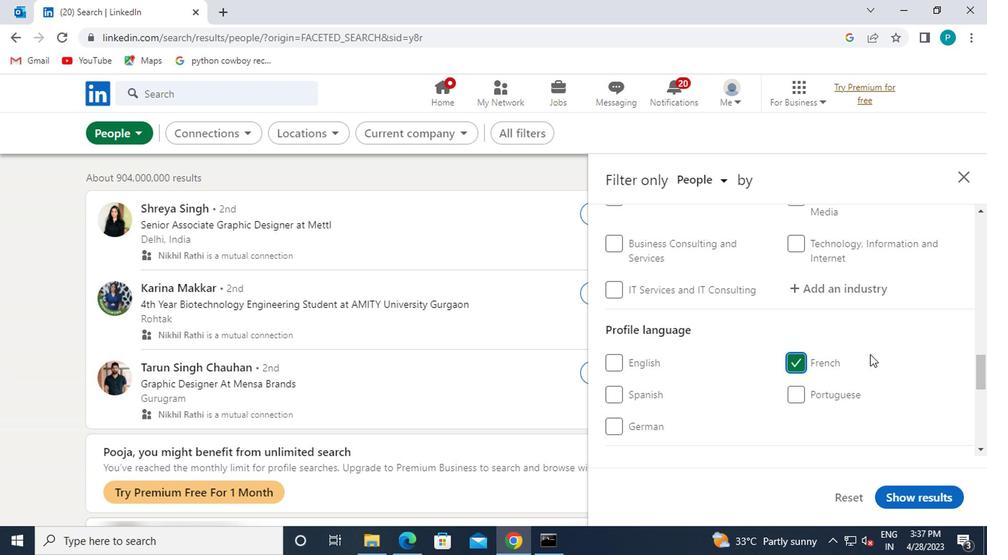 
Action: Mouse scrolled (873, 353) with delta (0, 0)
Screenshot: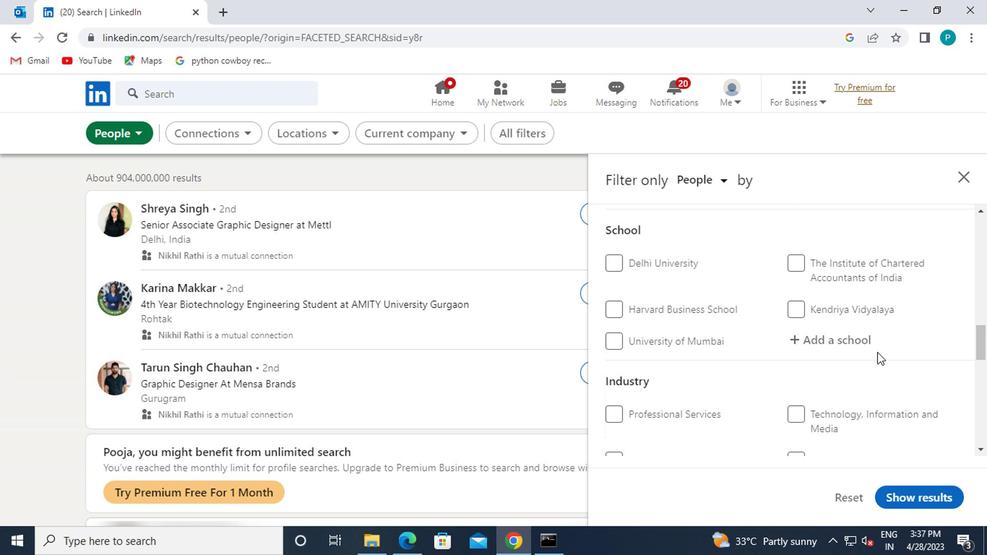 
Action: Mouse scrolled (873, 353) with delta (0, 0)
Screenshot: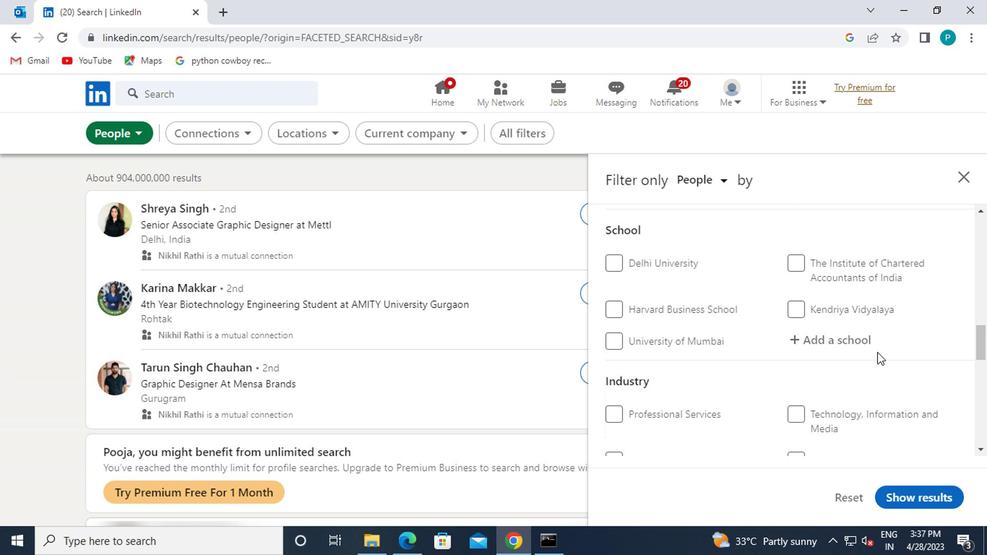 
Action: Mouse moved to (843, 358)
Screenshot: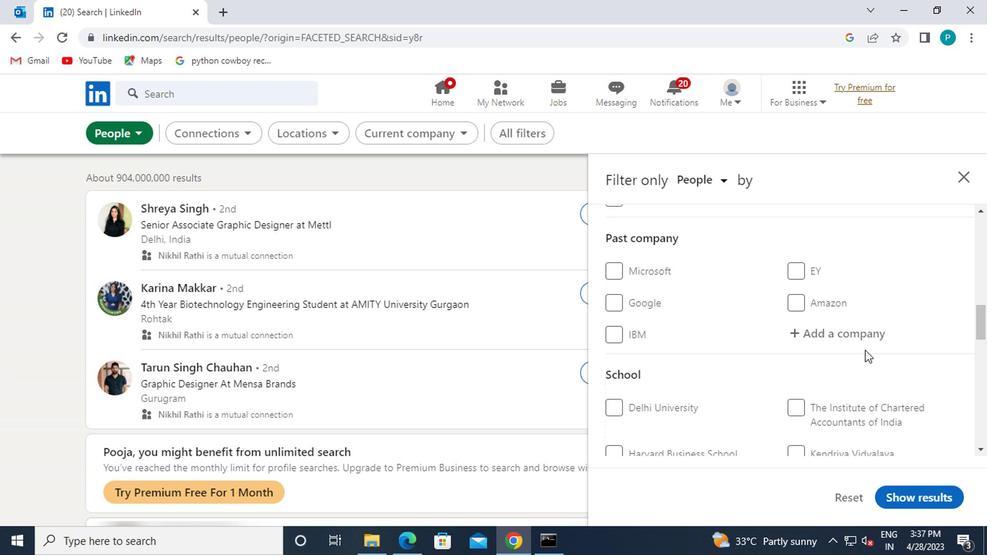 
Action: Mouse scrolled (843, 358) with delta (0, 0)
Screenshot: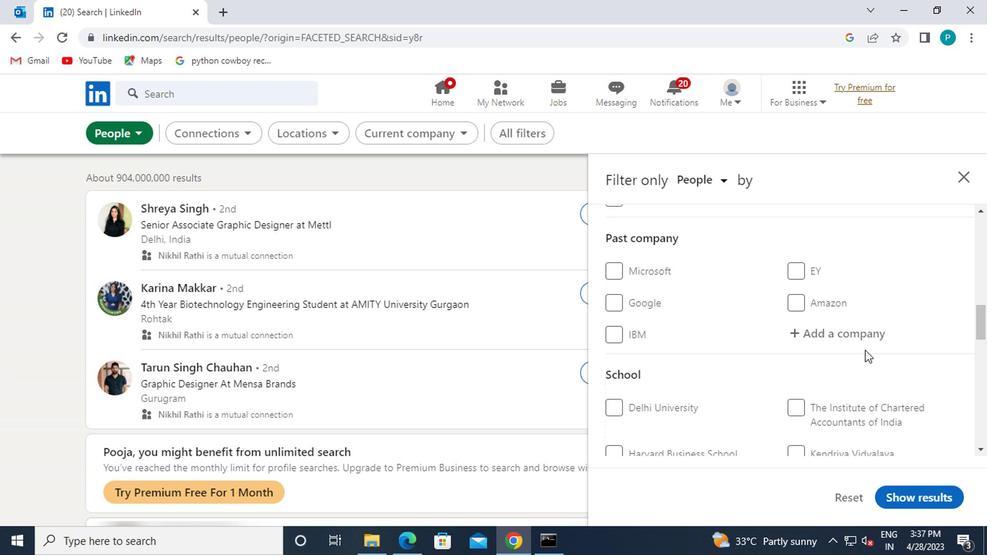 
Action: Mouse moved to (841, 360)
Screenshot: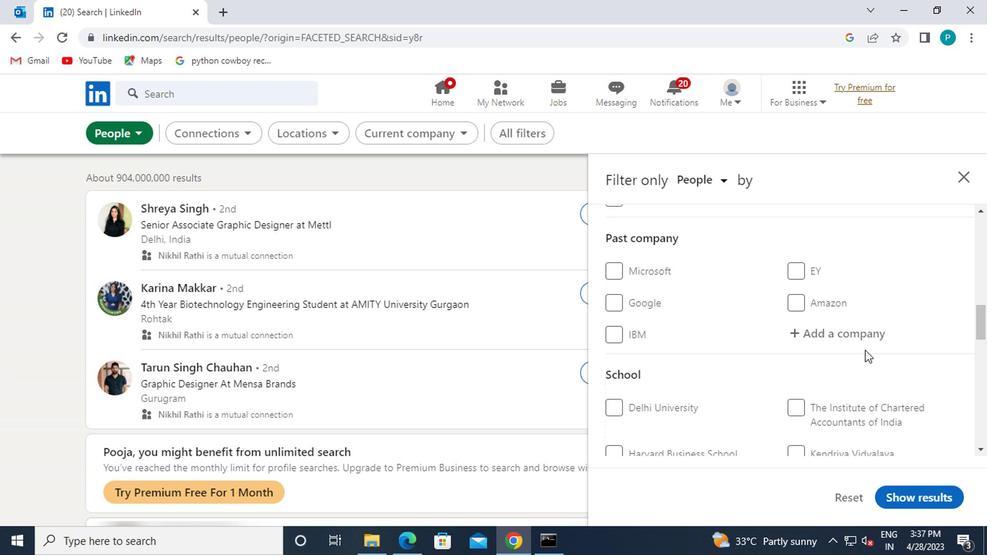 
Action: Mouse scrolled (841, 359) with delta (0, 0)
Screenshot: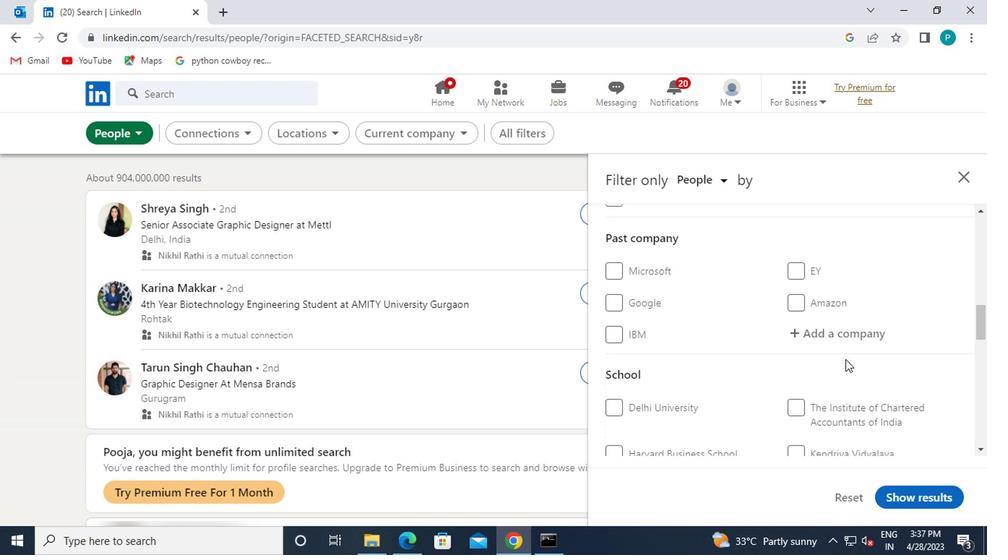 
Action: Mouse scrolled (841, 361) with delta (0, 1)
Screenshot: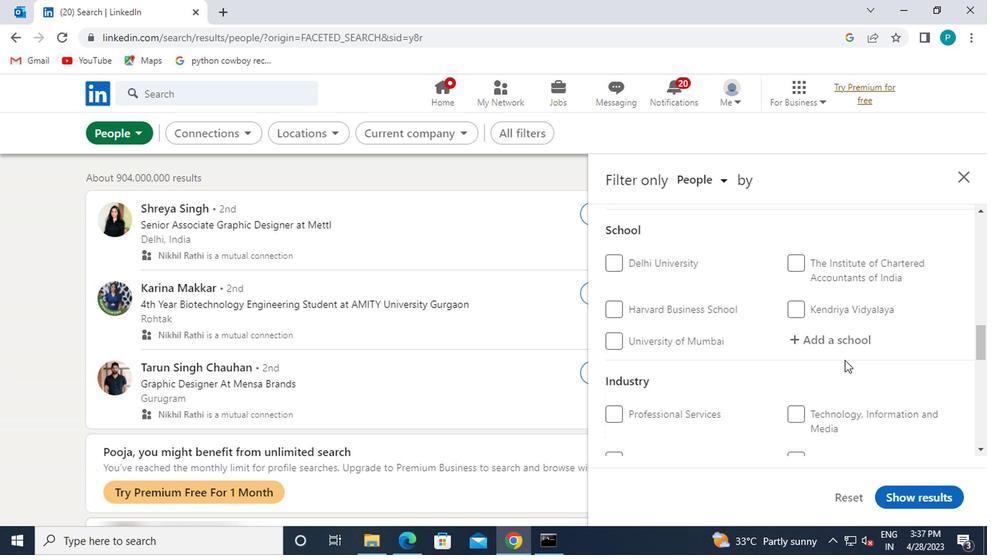 
Action: Mouse scrolled (841, 361) with delta (0, 1)
Screenshot: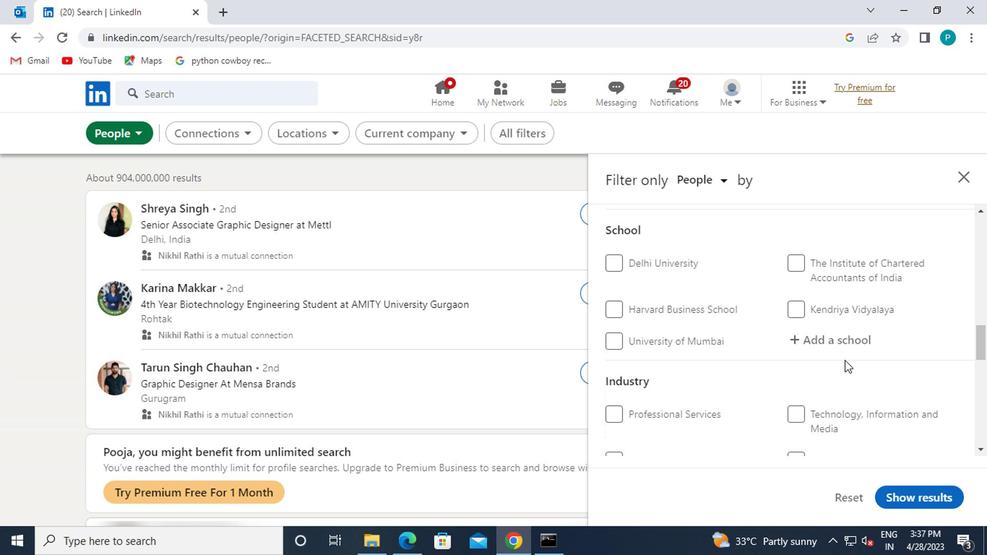 
Action: Mouse scrolled (841, 361) with delta (0, 1)
Screenshot: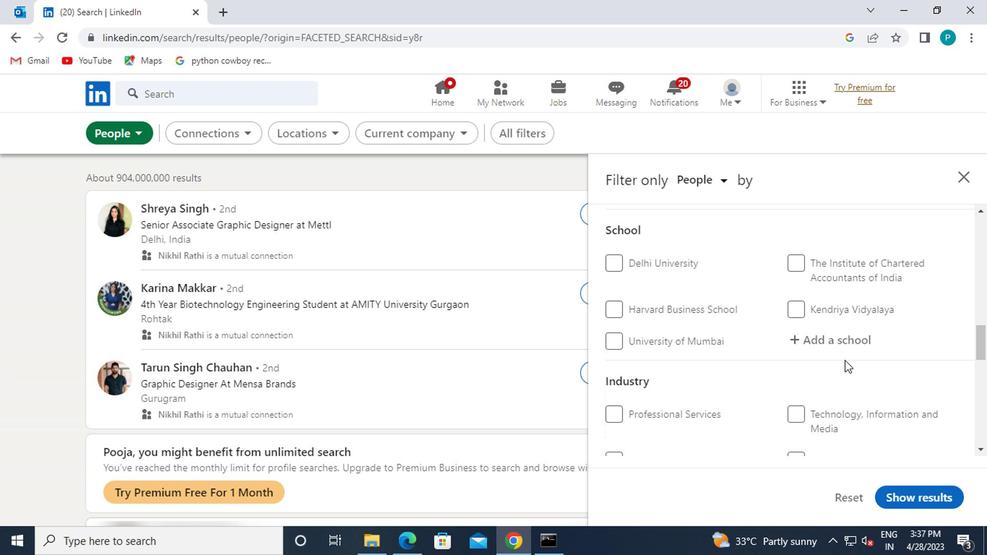 
Action: Mouse scrolled (841, 361) with delta (0, 1)
Screenshot: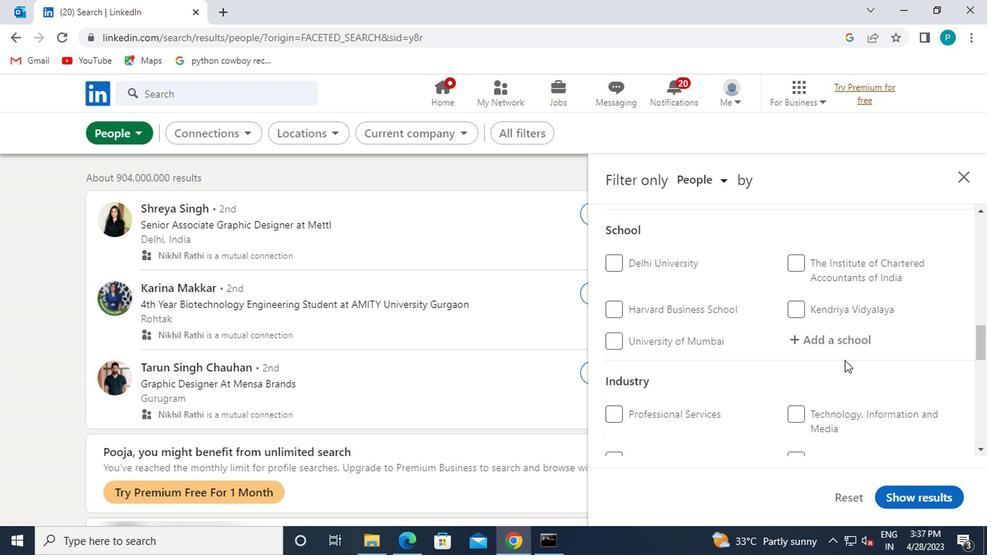 
Action: Mouse moved to (831, 352)
Screenshot: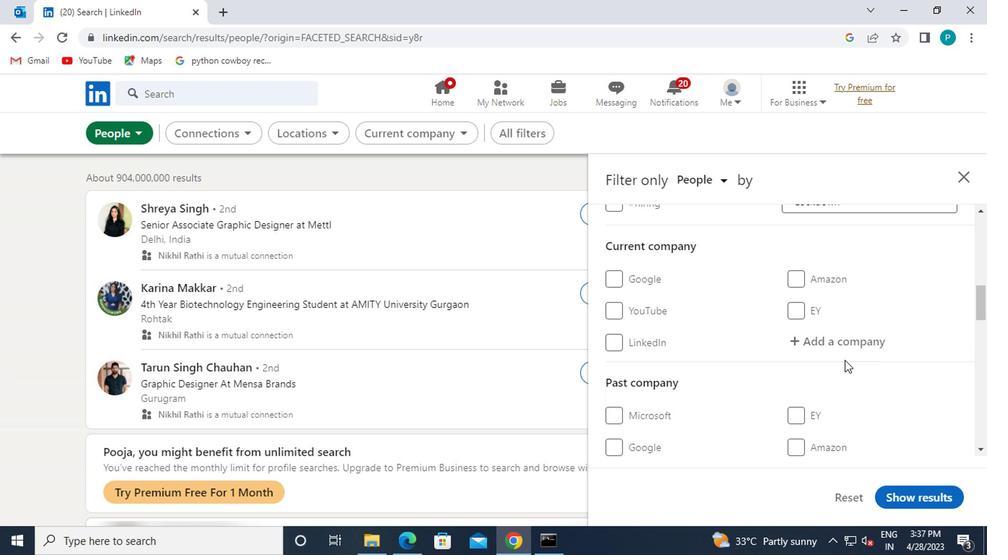 
Action: Mouse pressed left at (831, 352)
Screenshot: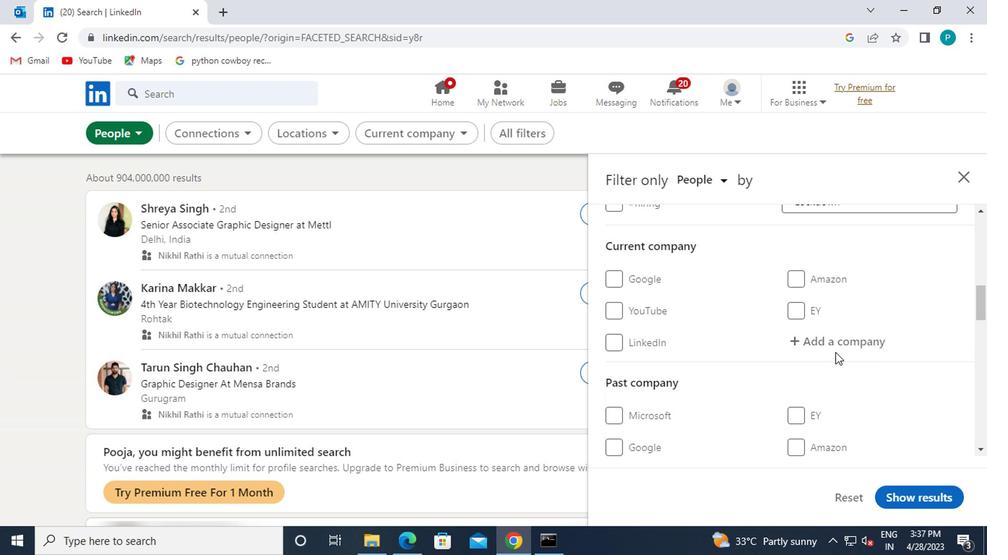 
Action: Key pressed <Key.caps_lock>I<Key.caps_lock>NDI<Key.caps_lock>G<Key.caps_lock>O
Screenshot: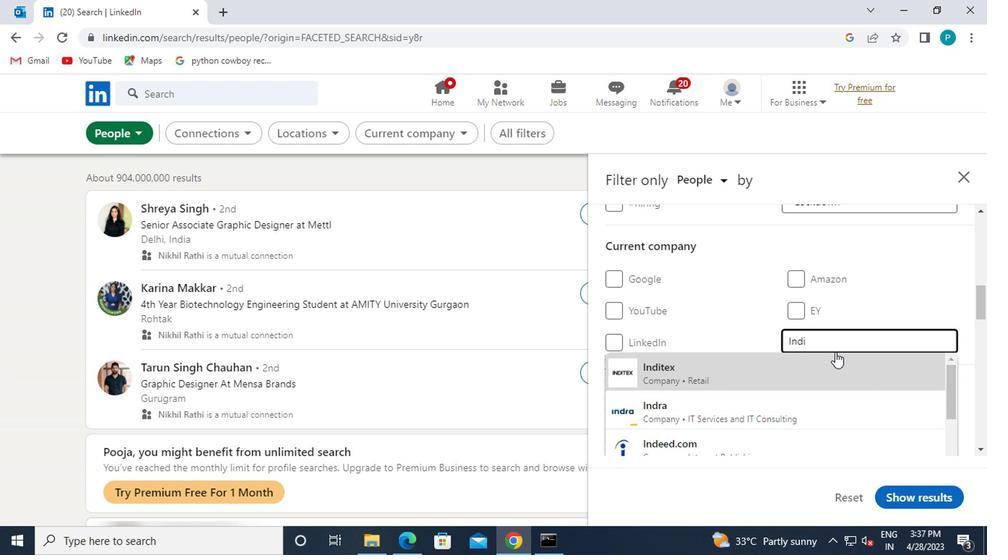 
Action: Mouse moved to (776, 408)
Screenshot: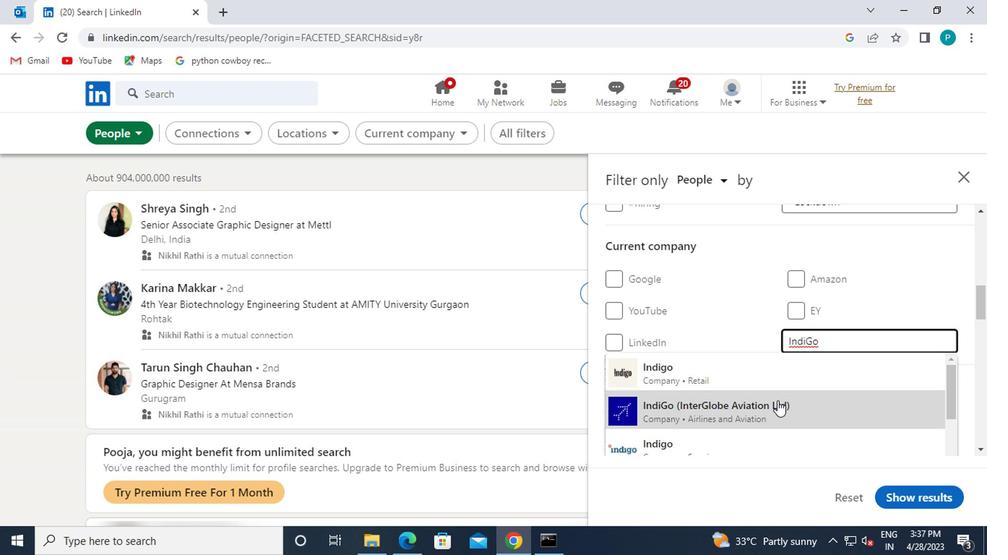 
Action: Mouse pressed left at (776, 408)
Screenshot: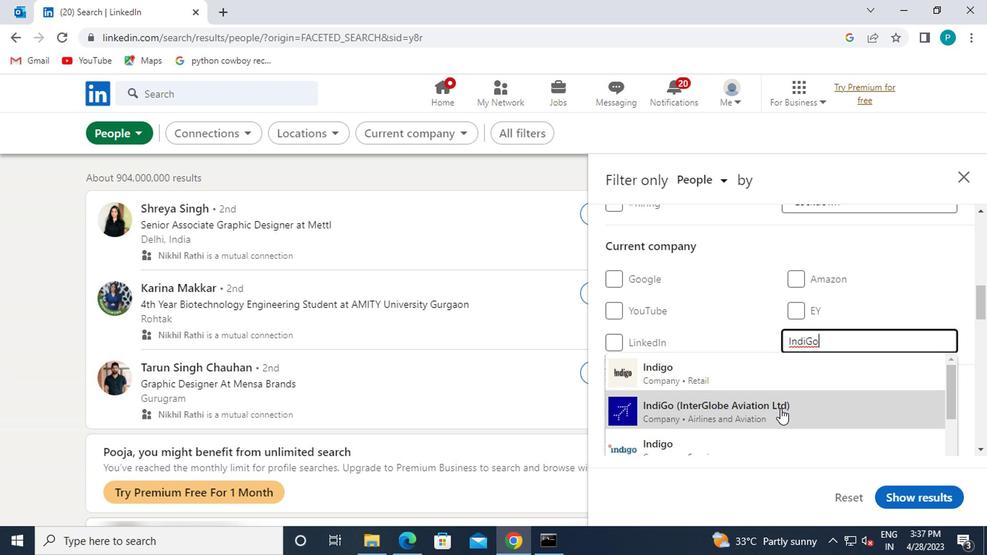 
Action: Mouse scrolled (776, 407) with delta (0, 0)
Screenshot: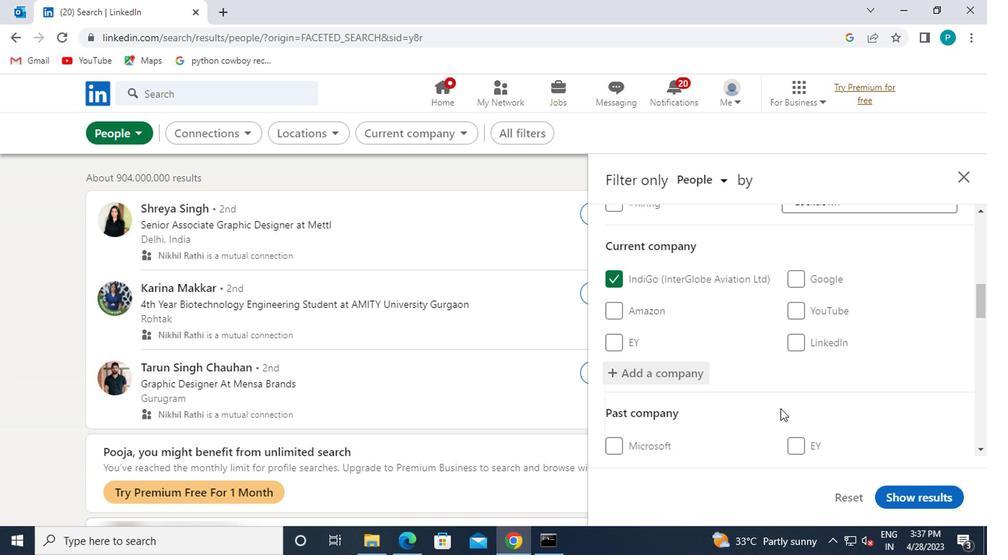 
Action: Mouse scrolled (776, 407) with delta (0, 0)
Screenshot: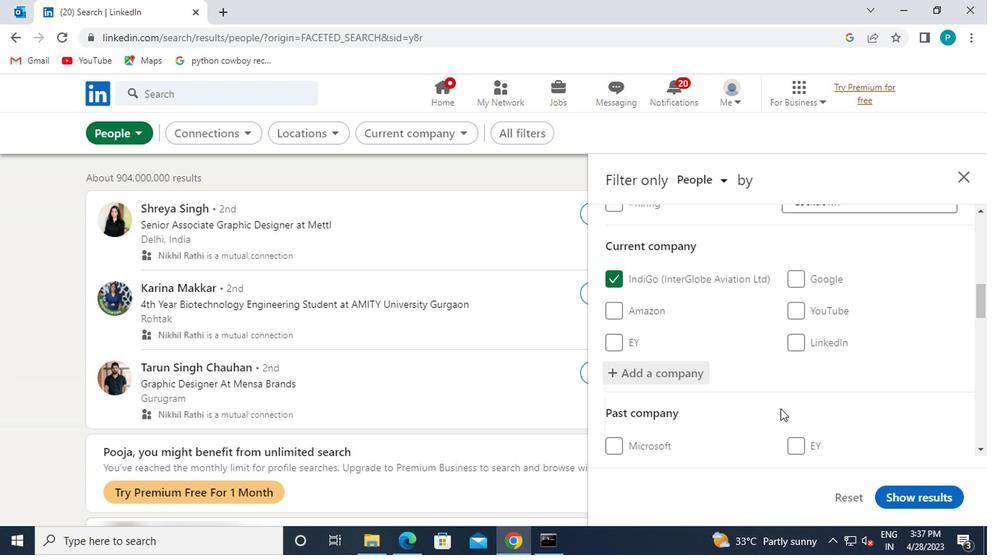 
Action: Mouse scrolled (776, 407) with delta (0, 0)
Screenshot: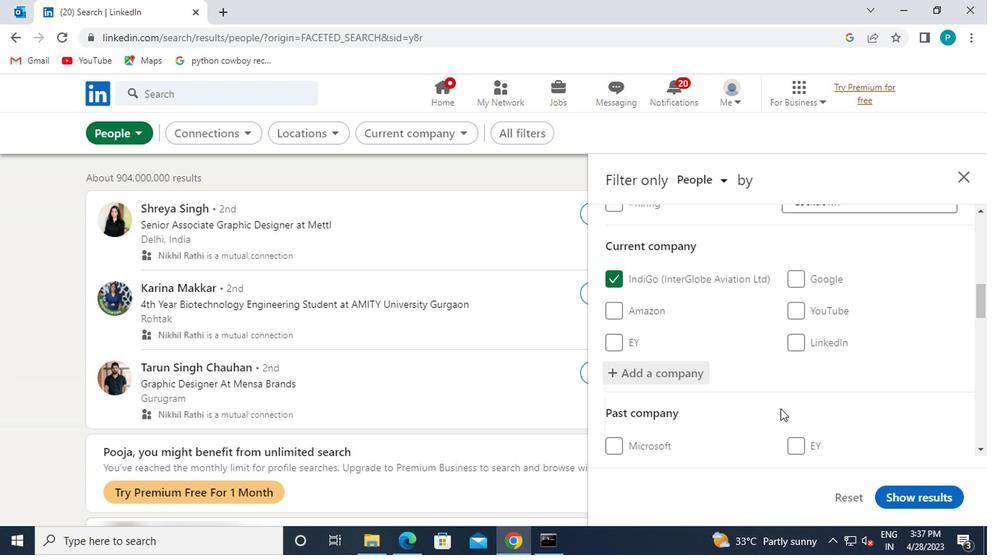 
Action: Mouse scrolled (776, 407) with delta (0, 0)
Screenshot: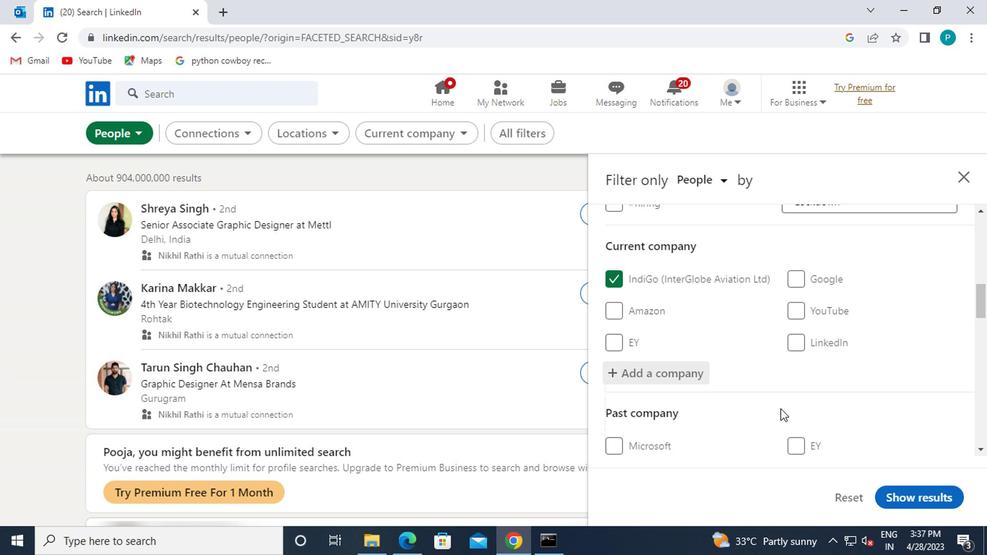
Action: Mouse moved to (806, 376)
Screenshot: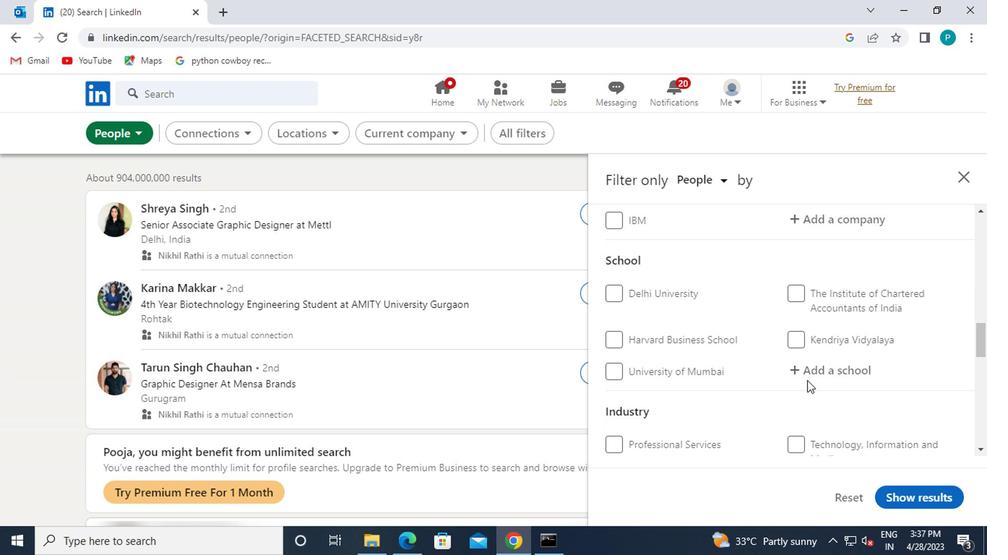 
Action: Mouse pressed left at (806, 376)
Screenshot: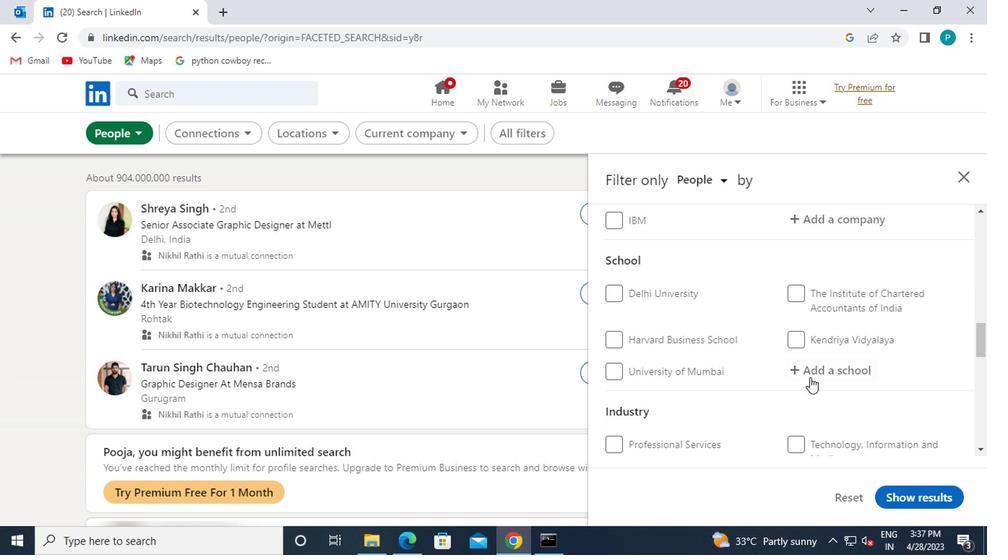 
Action: Mouse moved to (806, 376)
Screenshot: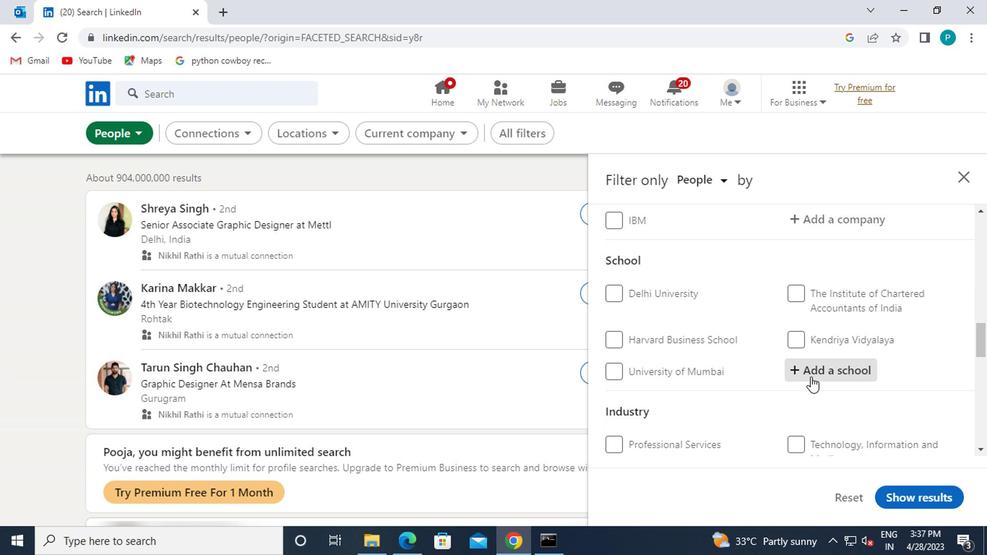 
Action: Key pressed <Key.caps_lock>A
Screenshot: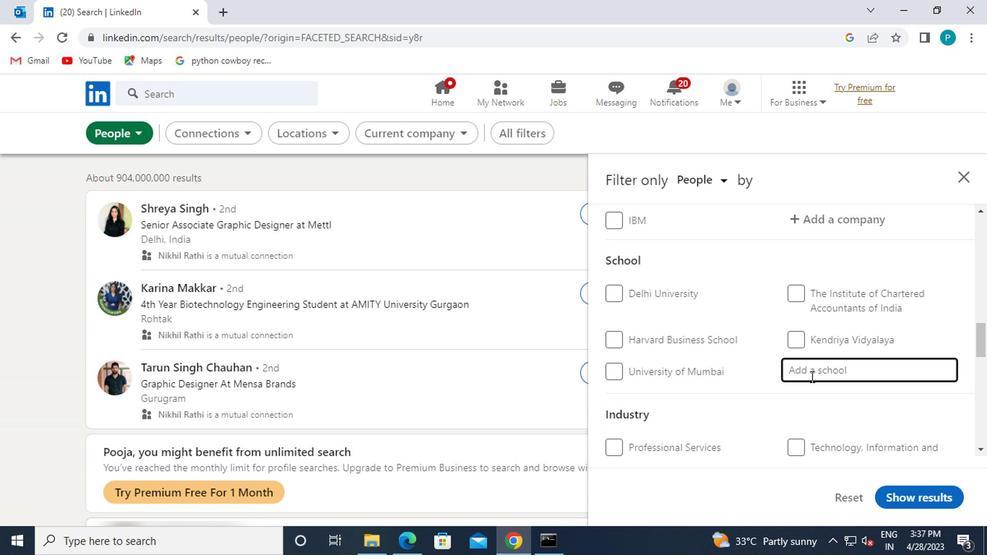 
Action: Mouse moved to (768, 389)
Screenshot: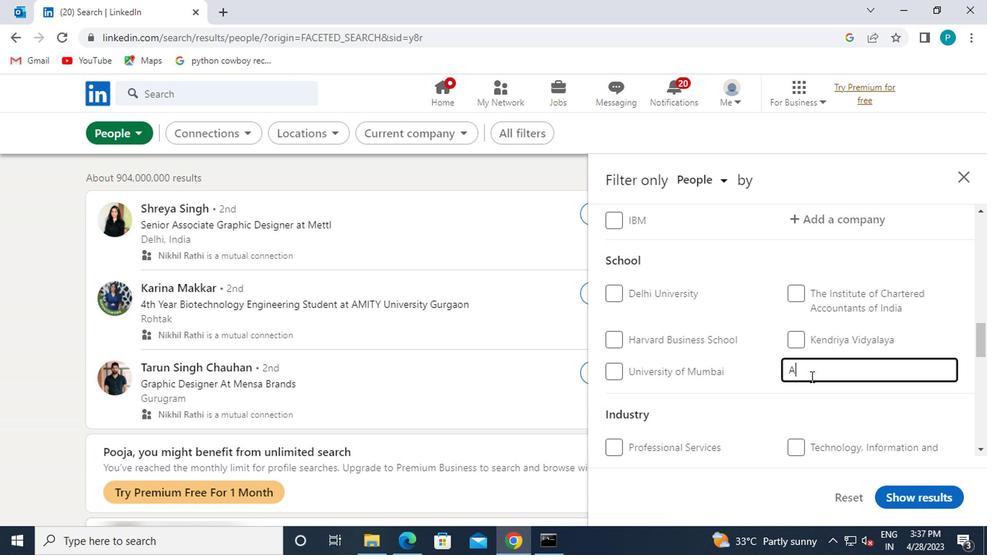 
Action: Key pressed <Key.caps_lock>
Screenshot: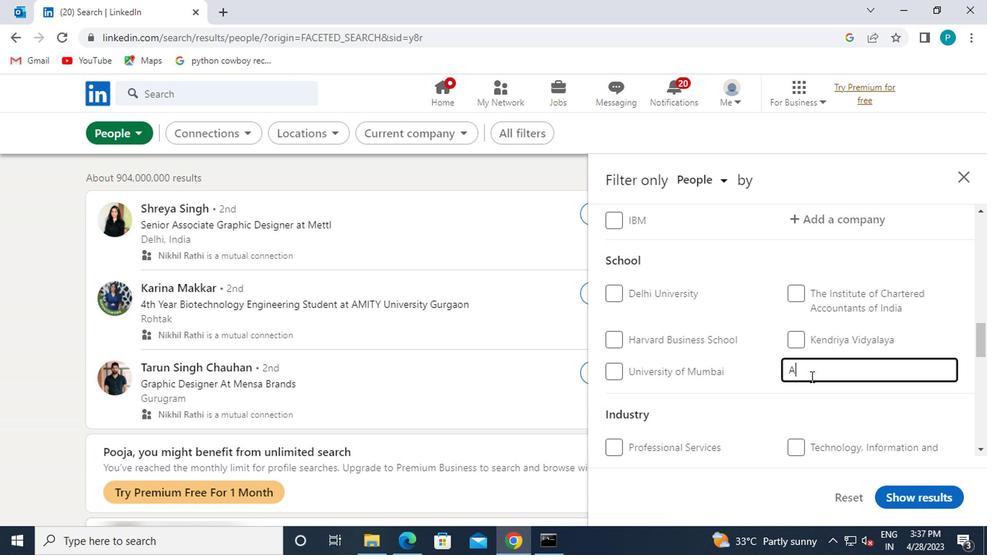 
Action: Mouse moved to (768, 389)
Screenshot: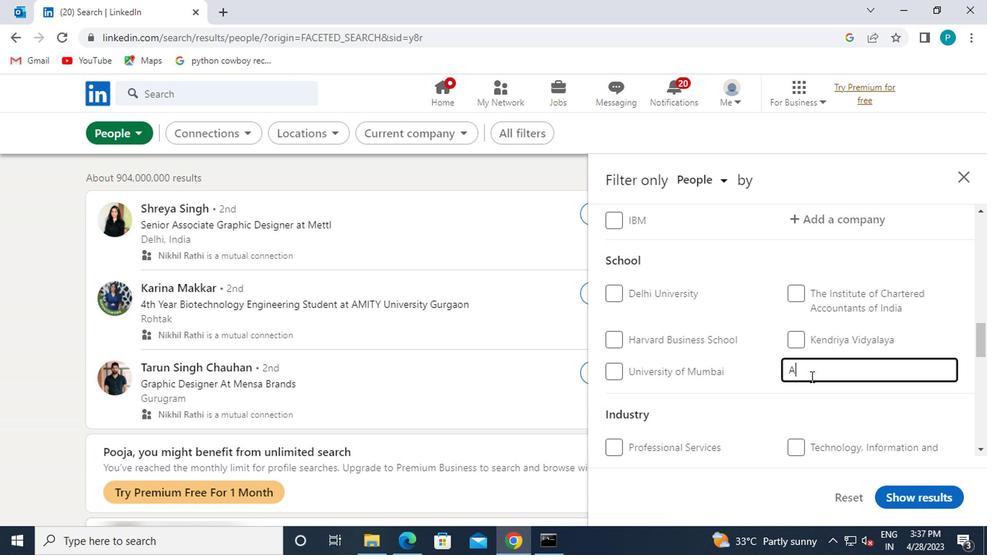 
Action: Key pressed DI<Key.space>
Screenshot: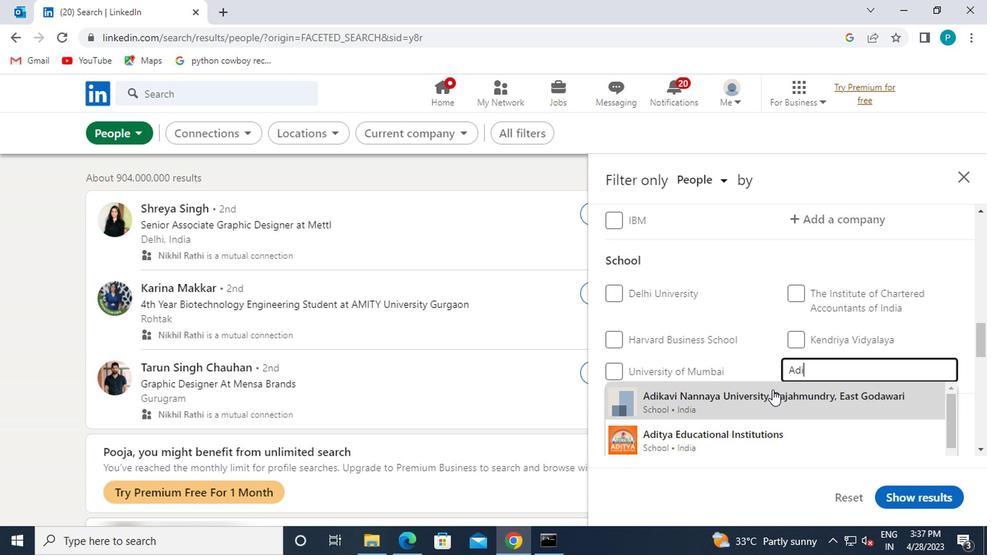 
Action: Mouse moved to (717, 374)
Screenshot: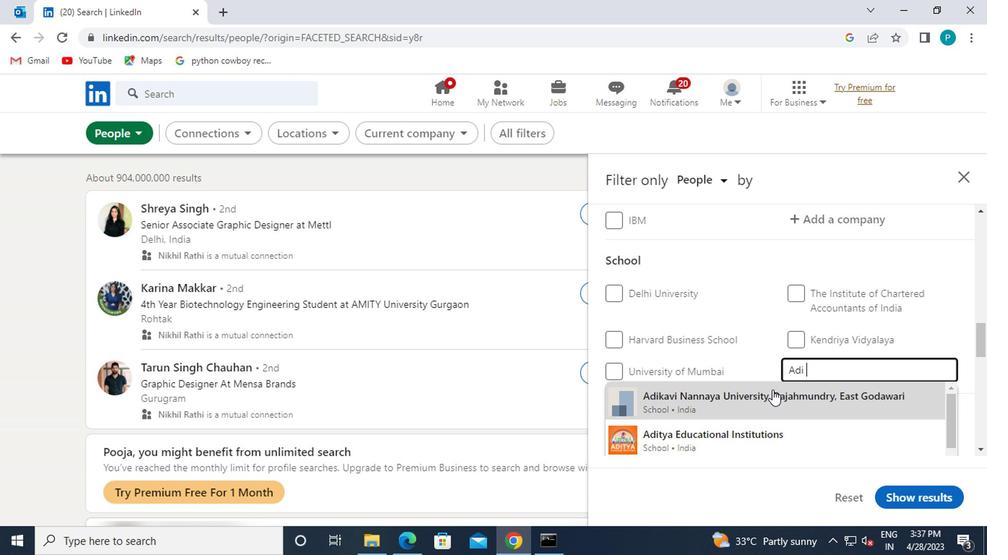 
Action: Key pressed <Key.caps_lock>S<Key.caps_lock>HAN
Screenshot: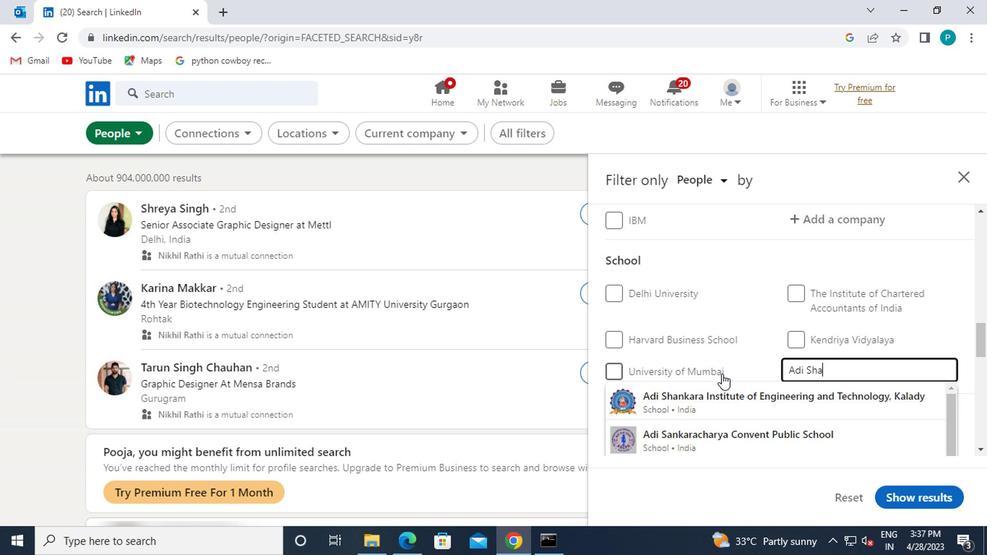 
Action: Mouse moved to (728, 387)
Screenshot: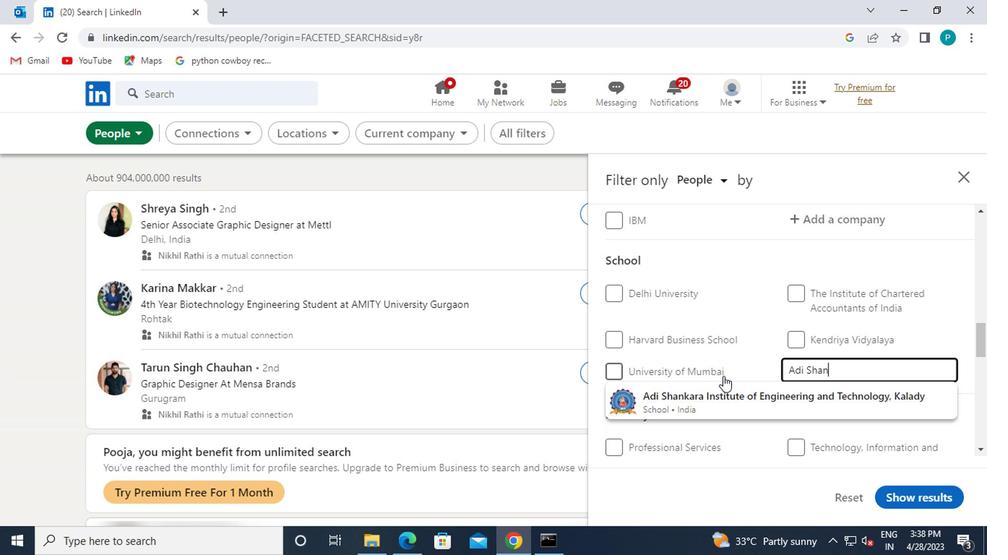 
Action: Mouse pressed left at (728, 387)
Screenshot: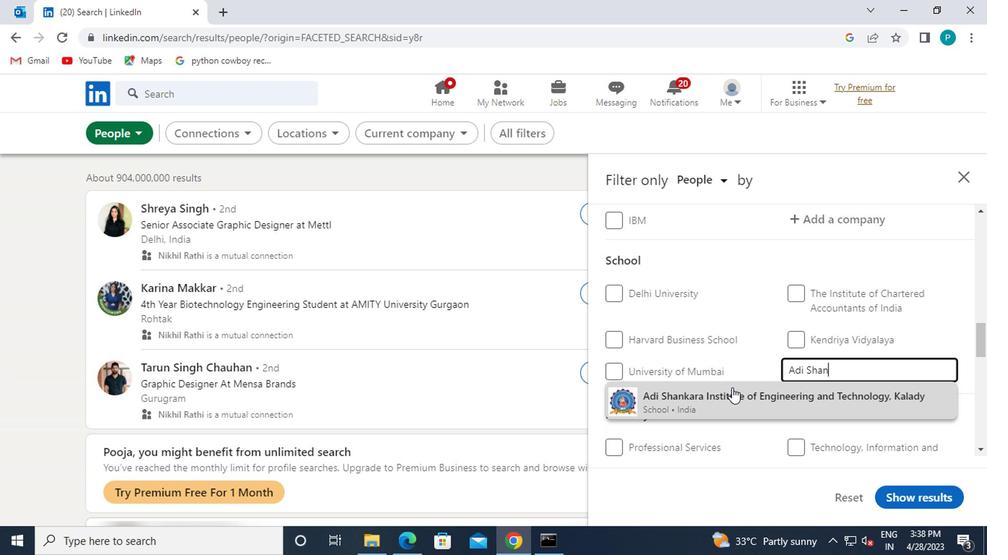 
Action: Mouse scrolled (728, 387) with delta (0, 0)
Screenshot: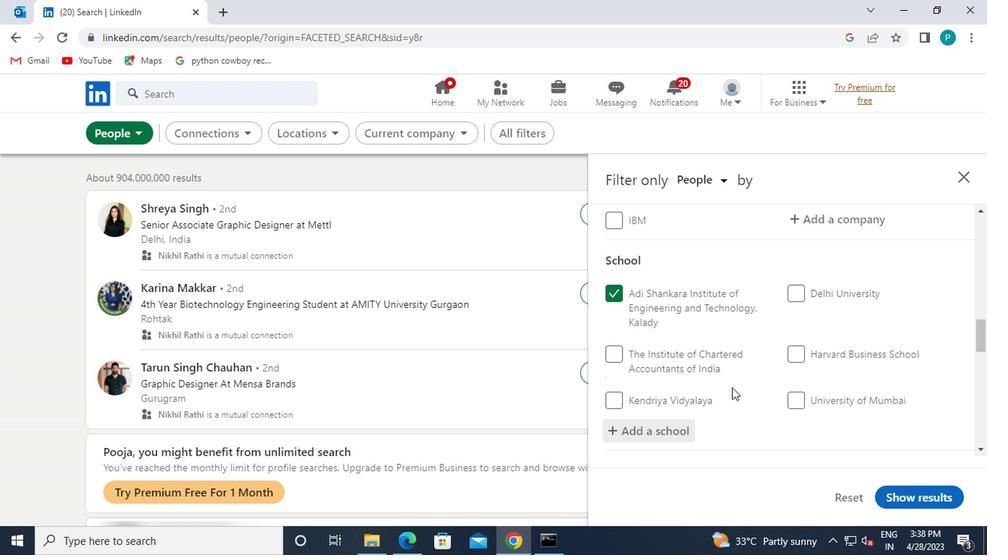 
Action: Mouse scrolled (728, 387) with delta (0, 0)
Screenshot: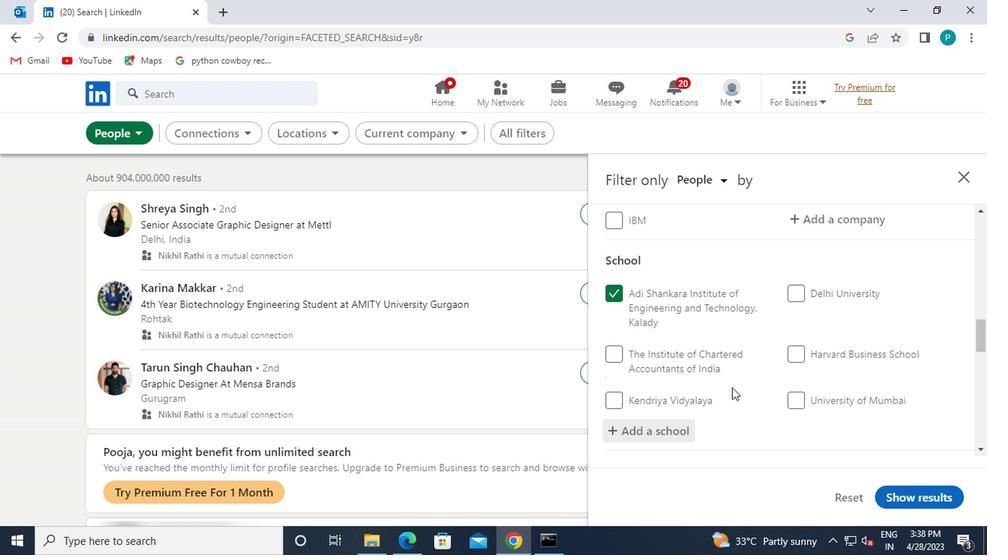 
Action: Mouse scrolled (728, 387) with delta (0, 0)
Screenshot: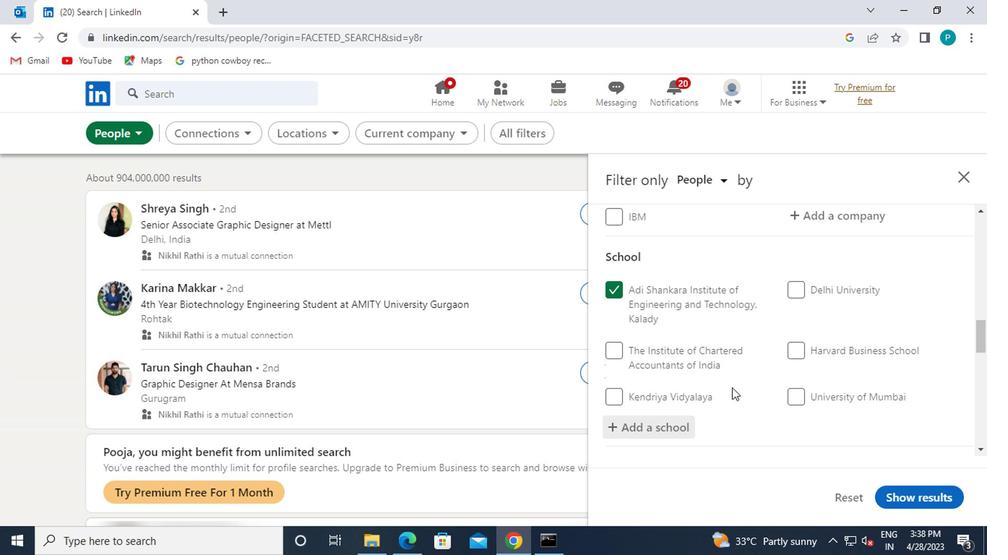 
Action: Mouse moved to (806, 388)
Screenshot: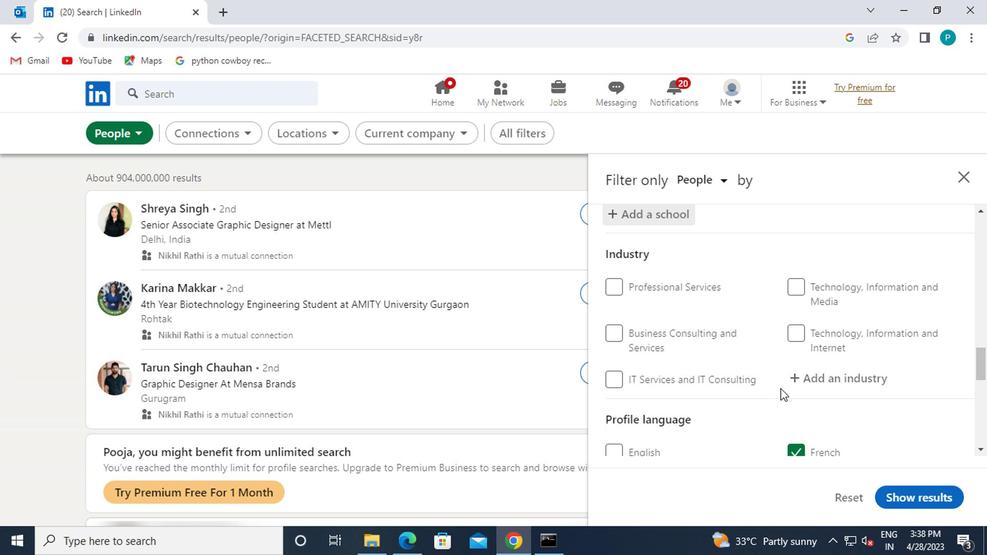 
Action: Mouse pressed left at (806, 388)
Screenshot: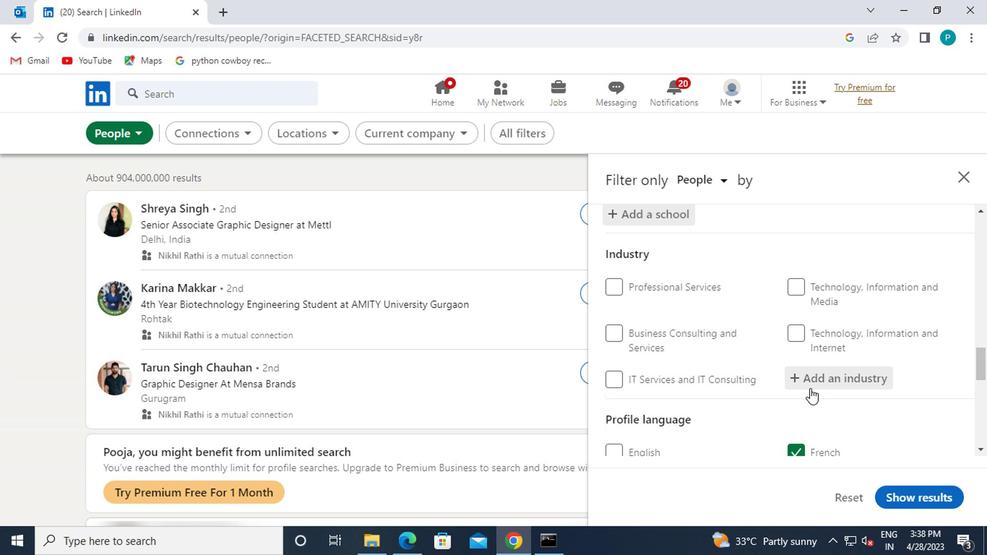 
Action: Mouse moved to (806, 388)
Screenshot: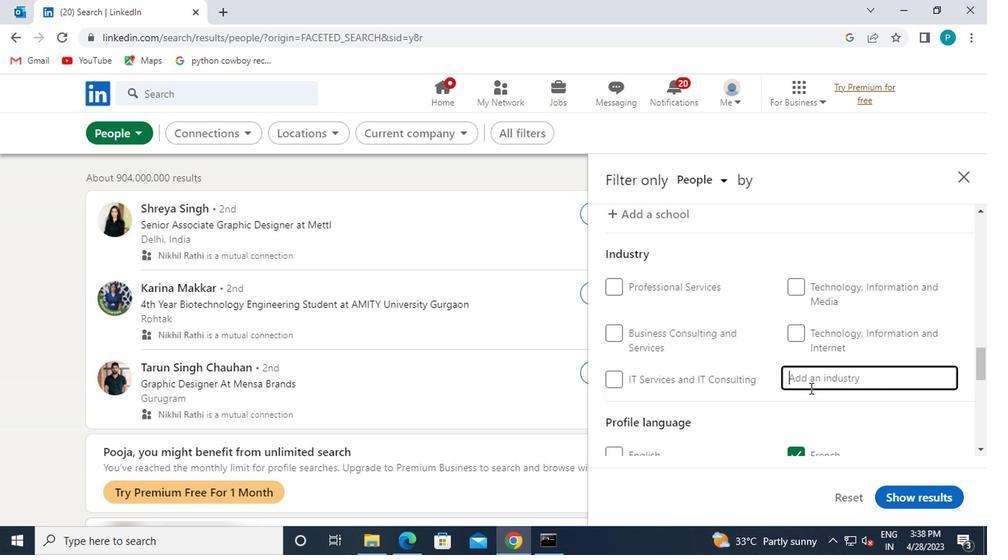 
Action: Key pressed <Key.caps_lock>P<Key.caps_lock>HYSIC
Screenshot: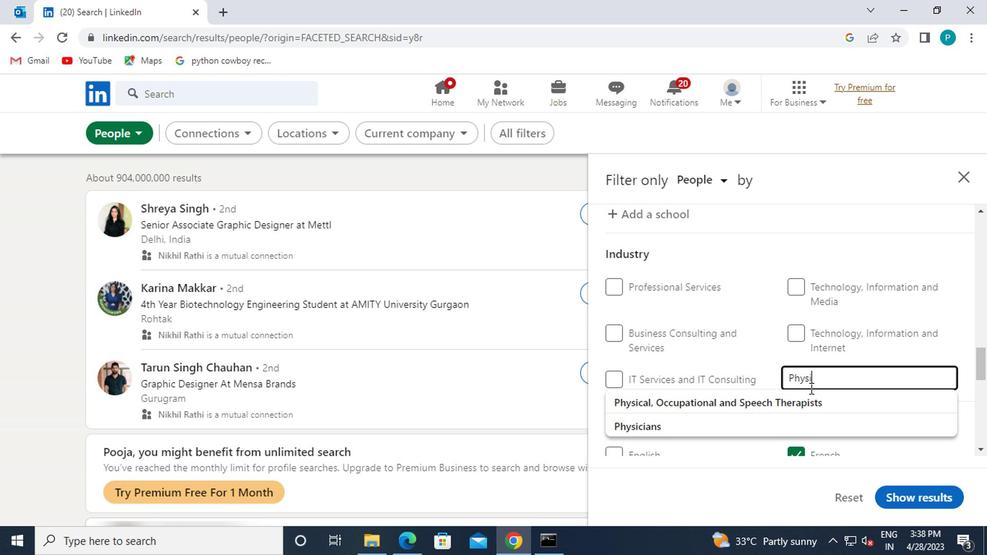 
Action: Mouse moved to (790, 419)
Screenshot: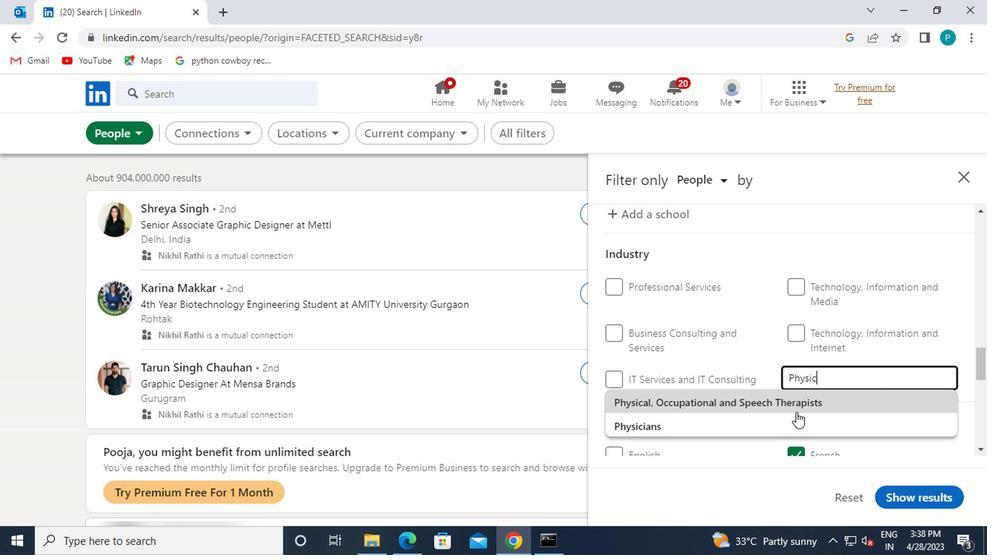 
Action: Mouse pressed left at (790, 419)
Screenshot: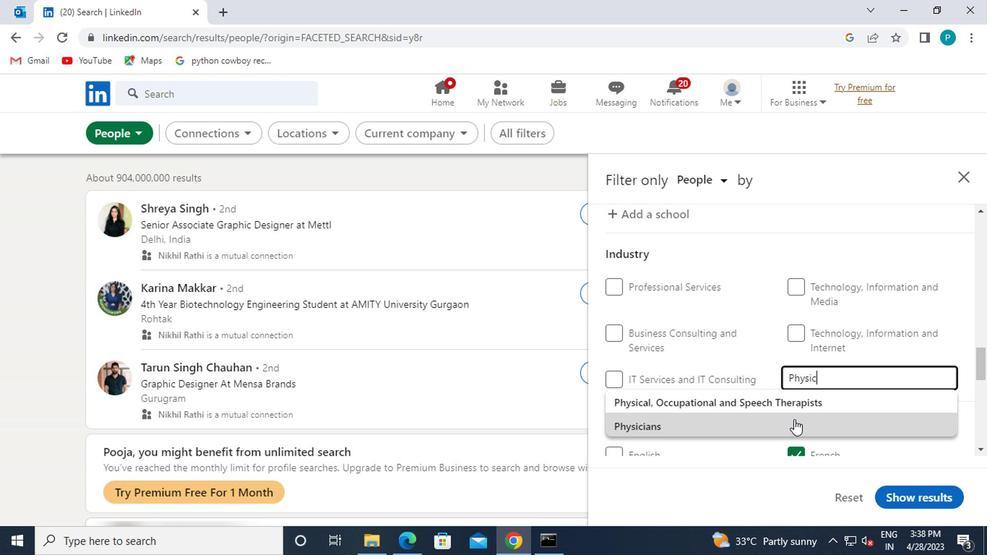 
Action: Mouse scrolled (790, 418) with delta (0, 0)
Screenshot: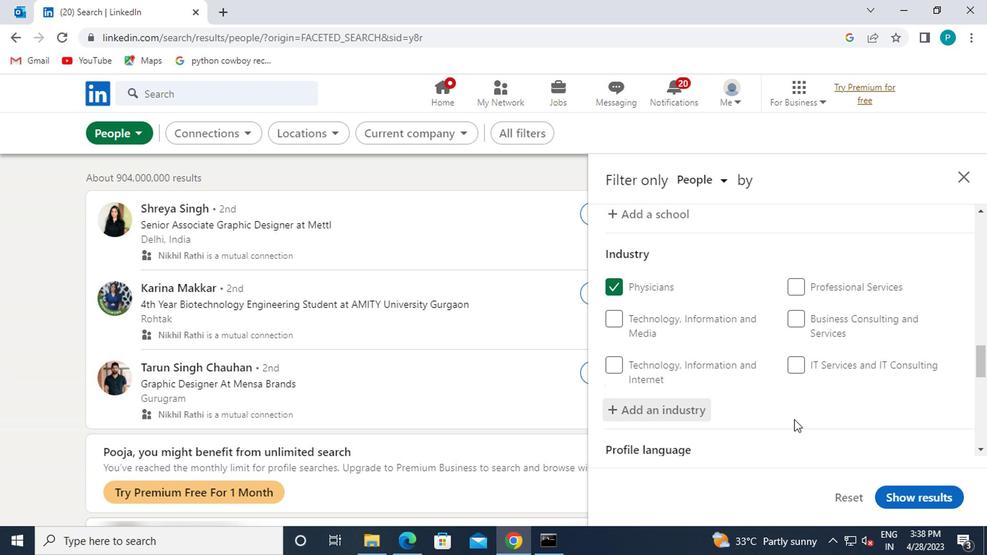 
Action: Mouse scrolled (790, 418) with delta (0, 0)
Screenshot: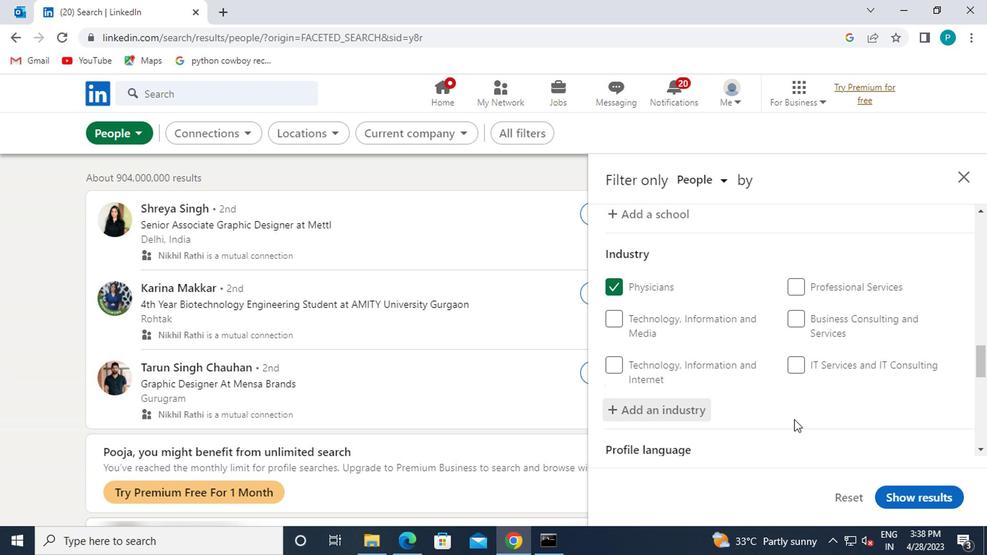 
Action: Mouse moved to (797, 400)
Screenshot: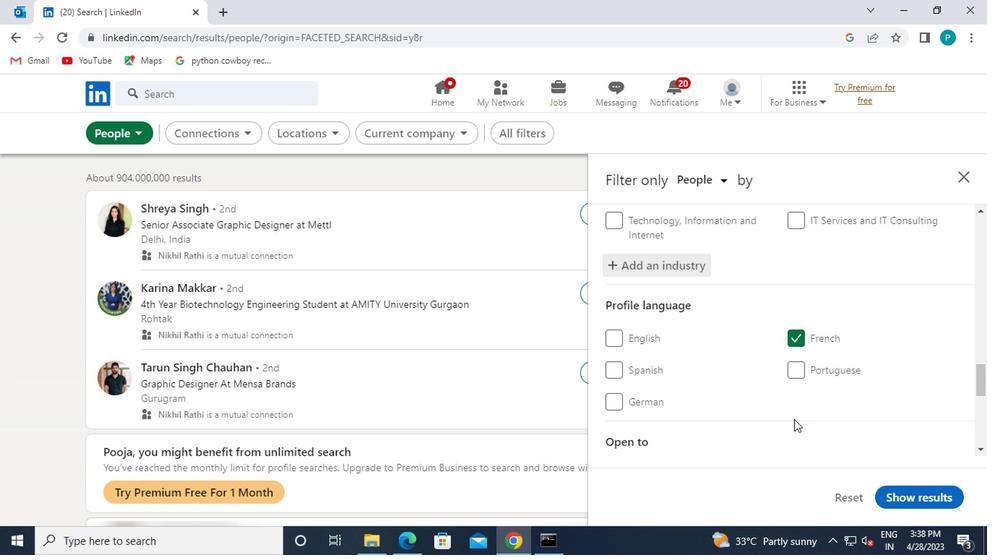 
Action: Mouse scrolled (797, 400) with delta (0, 0)
Screenshot: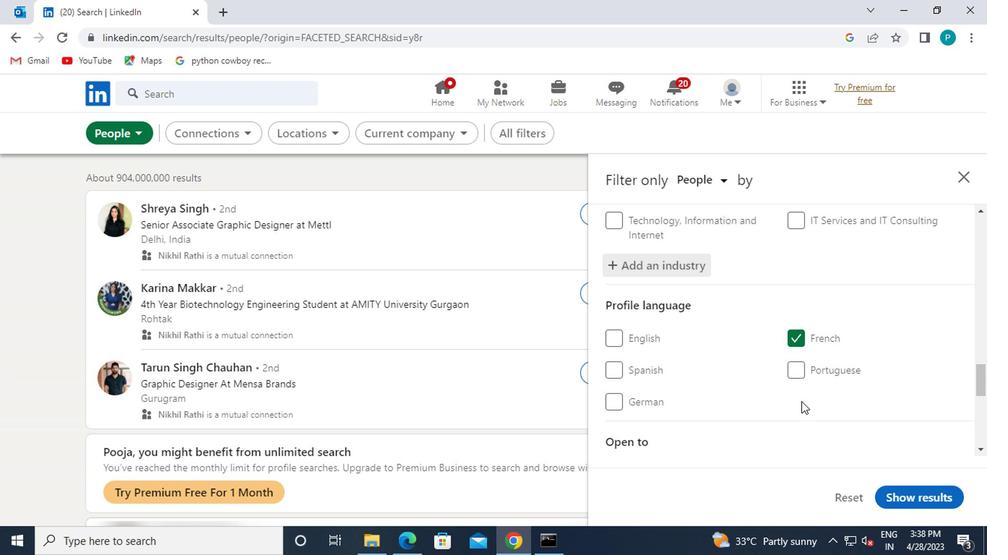 
Action: Mouse scrolled (797, 400) with delta (0, 0)
Screenshot: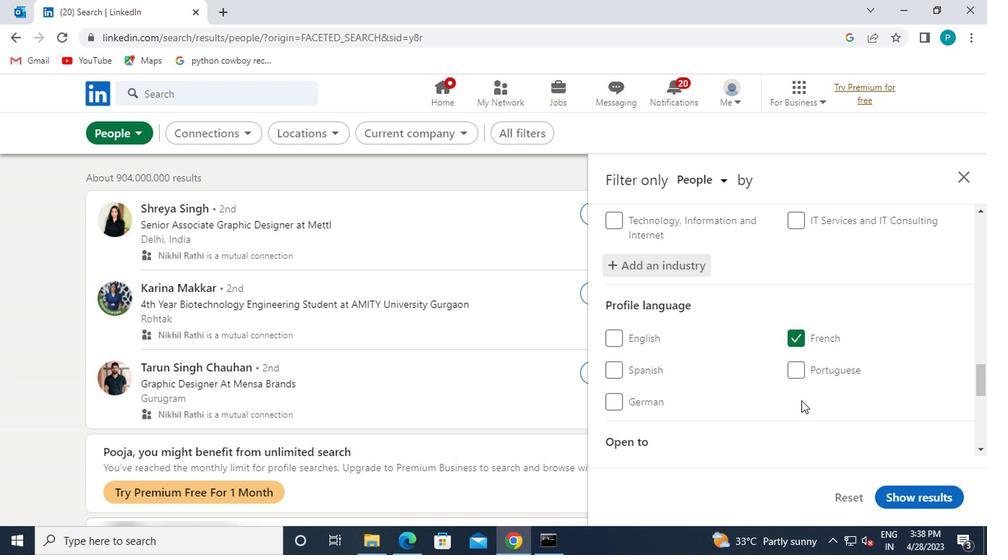 
Action: Mouse scrolled (797, 400) with delta (0, 0)
Screenshot: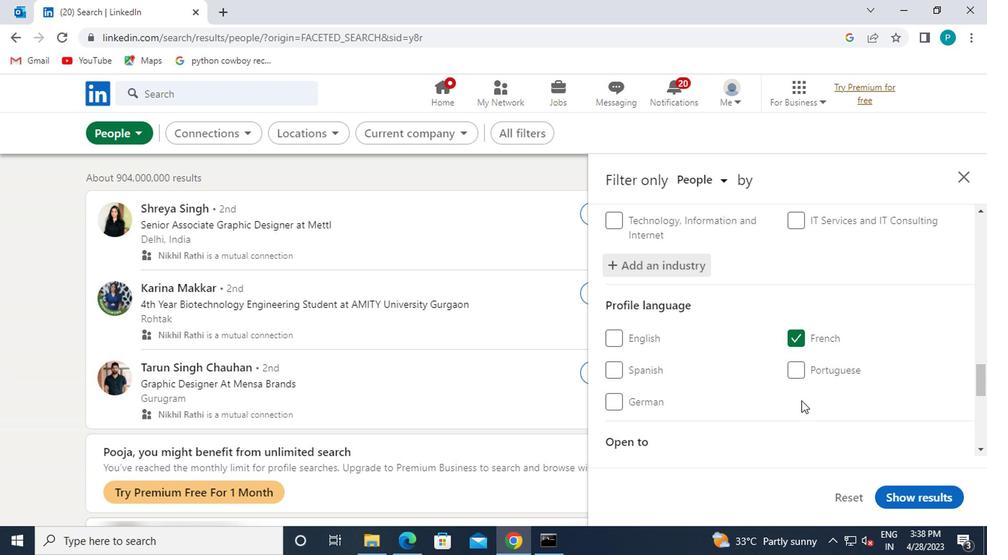 
Action: Mouse moved to (808, 411)
Screenshot: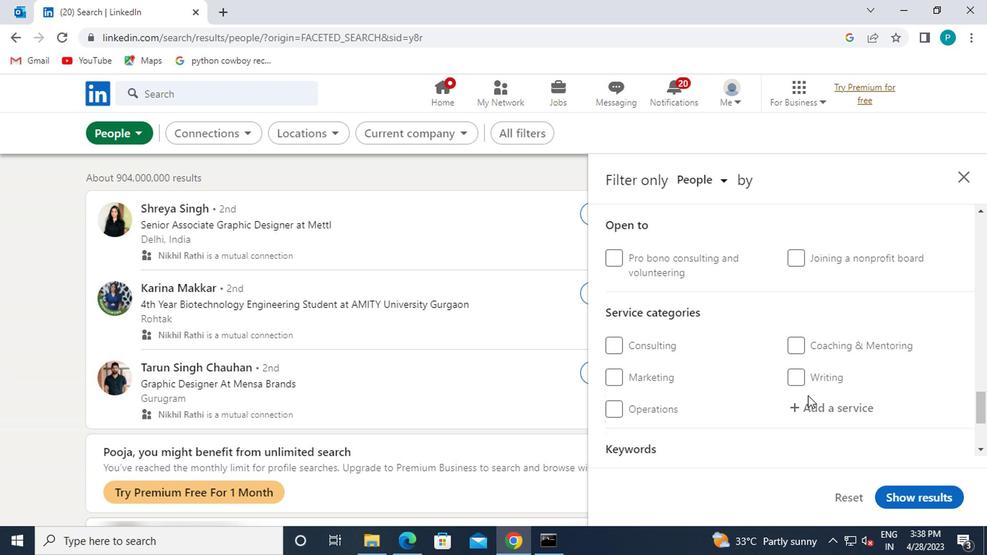 
Action: Mouse pressed left at (808, 411)
Screenshot: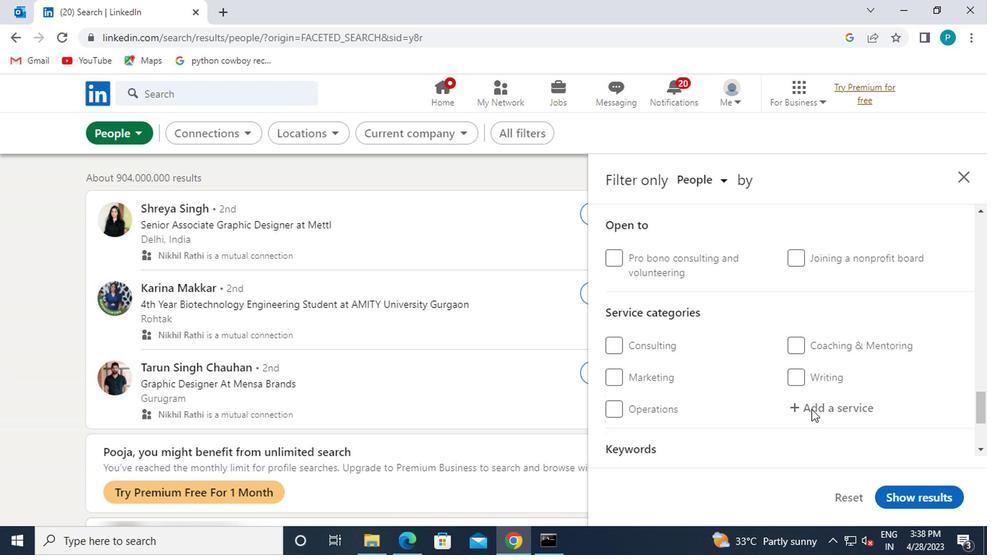 
Action: Key pressed <Key.caps_lock>H<Key.caps_lock>OMEOWNE
Screenshot: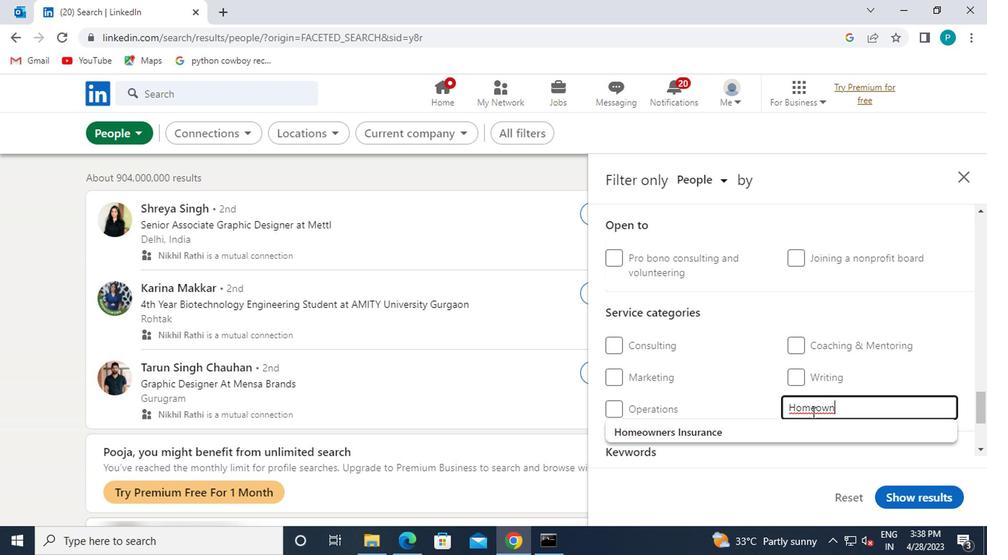 
Action: Mouse moved to (775, 436)
Screenshot: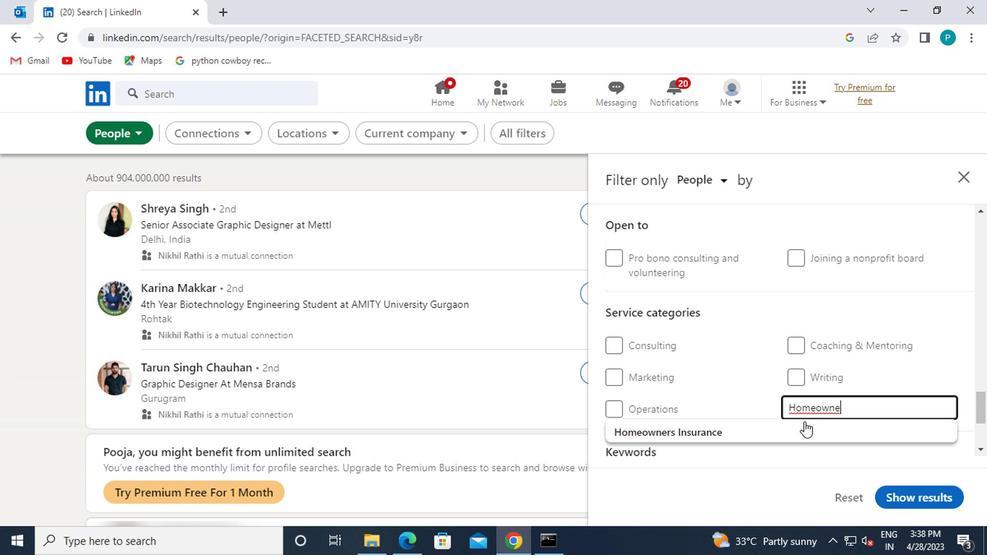 
Action: Mouse pressed left at (775, 436)
Screenshot: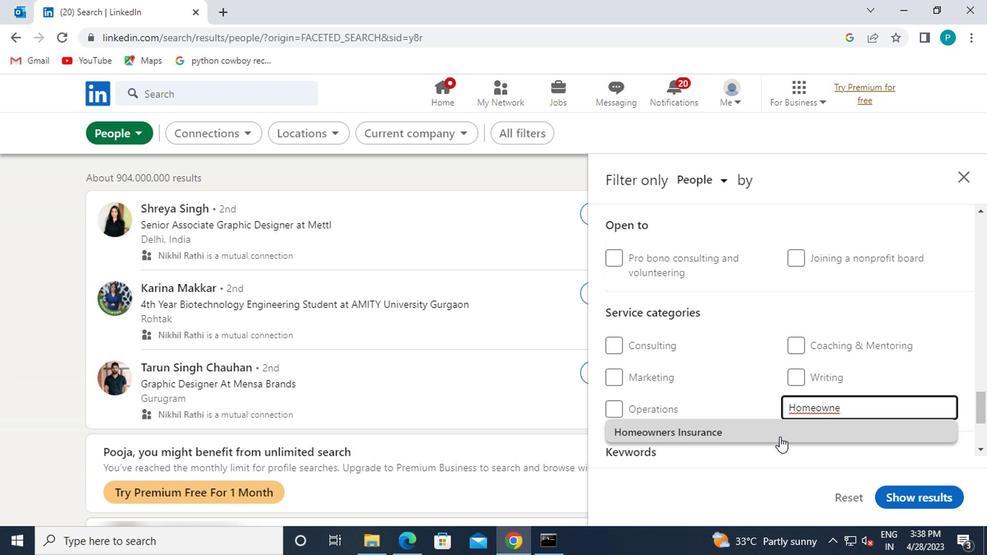 
Action: Mouse moved to (773, 436)
Screenshot: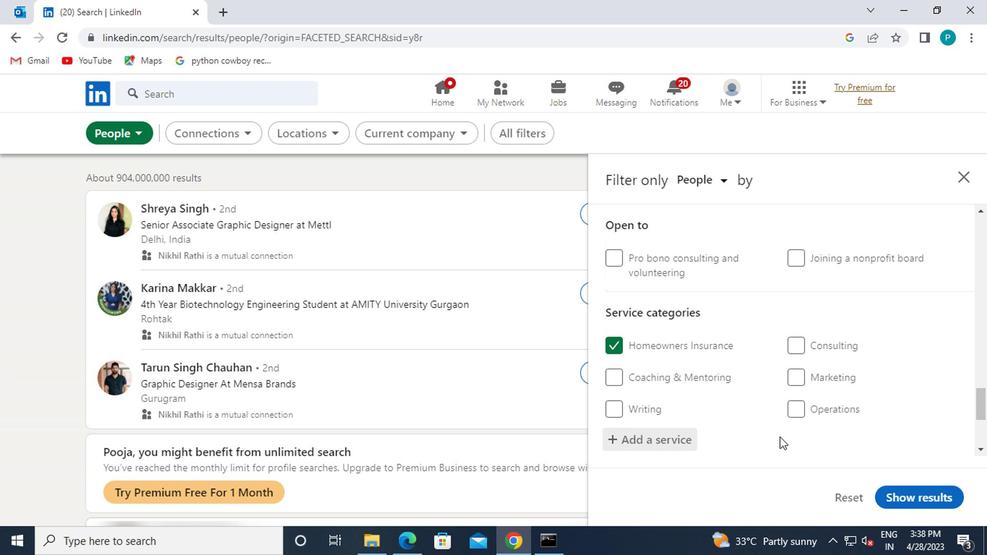 
Action: Mouse scrolled (773, 435) with delta (0, -1)
Screenshot: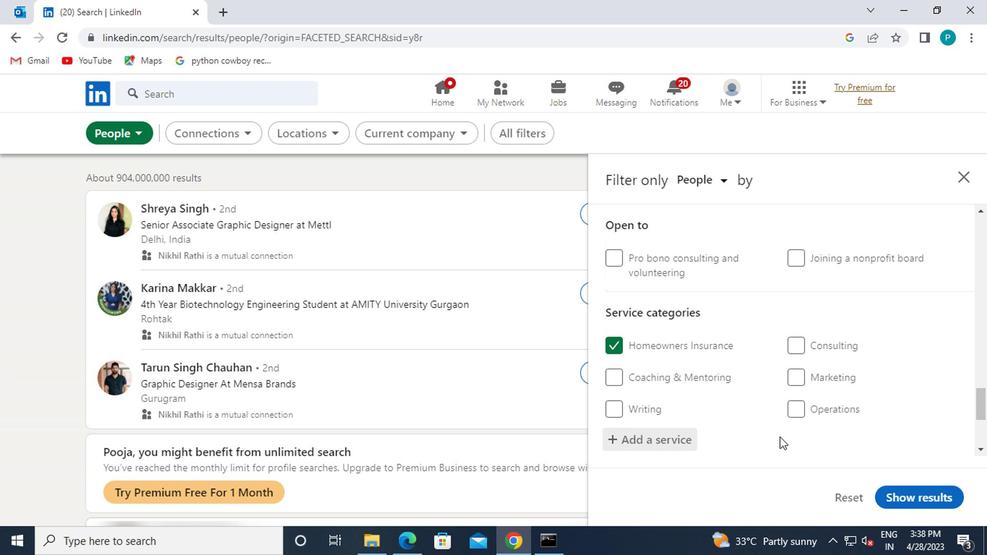 
Action: Mouse scrolled (773, 435) with delta (0, -1)
Screenshot: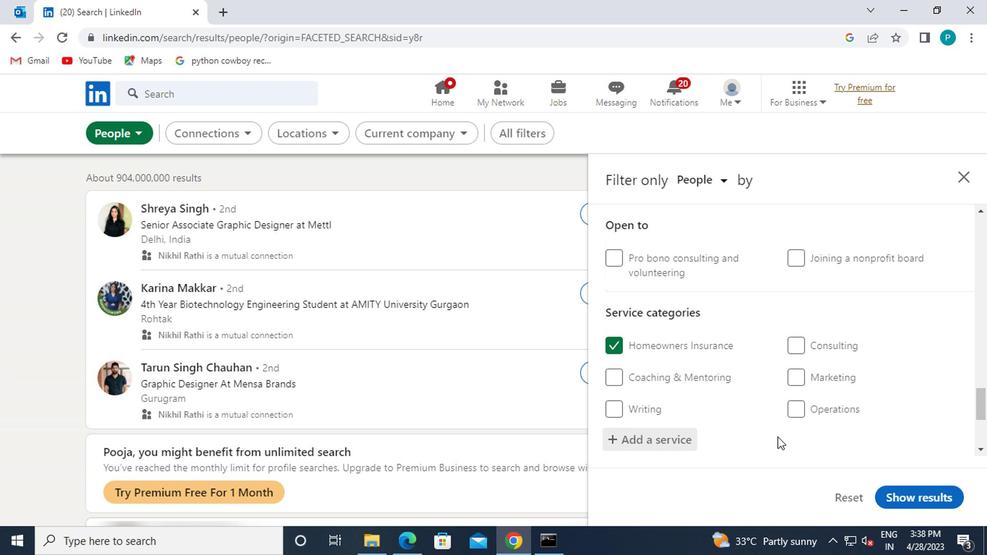 
Action: Mouse moved to (691, 422)
Screenshot: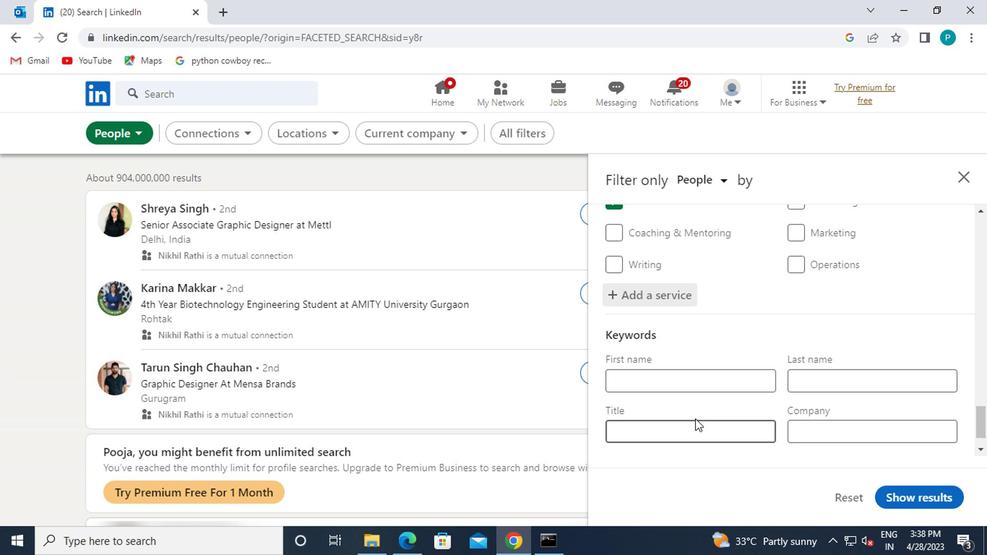 
Action: Mouse pressed left at (691, 422)
Screenshot: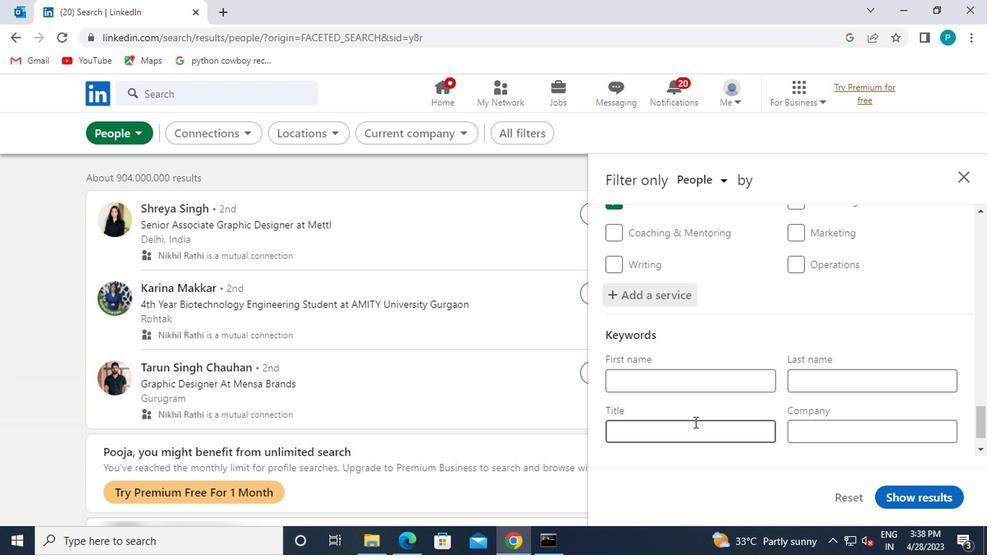 
Action: Key pressed <Key.caps_lock>C
Screenshot: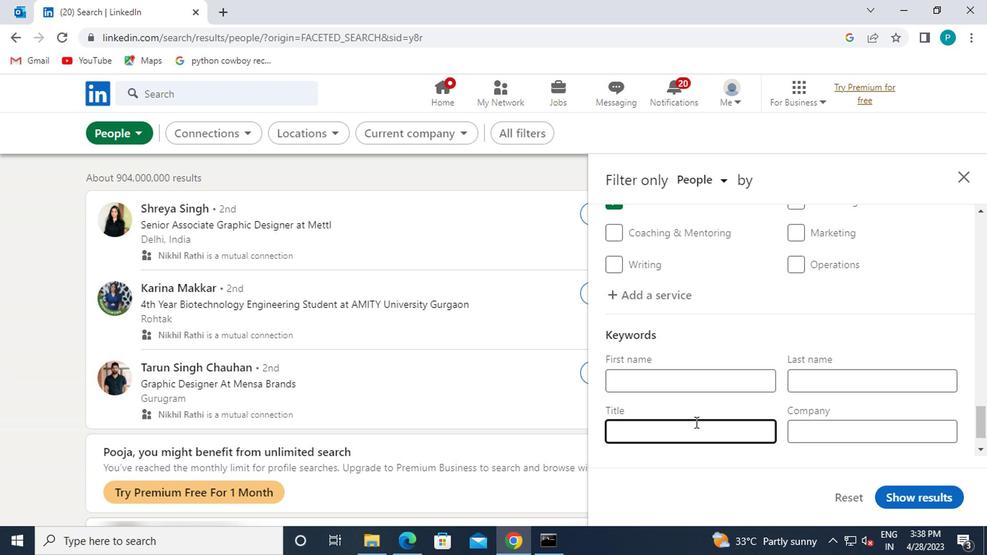 
Action: Mouse moved to (691, 422)
Screenshot: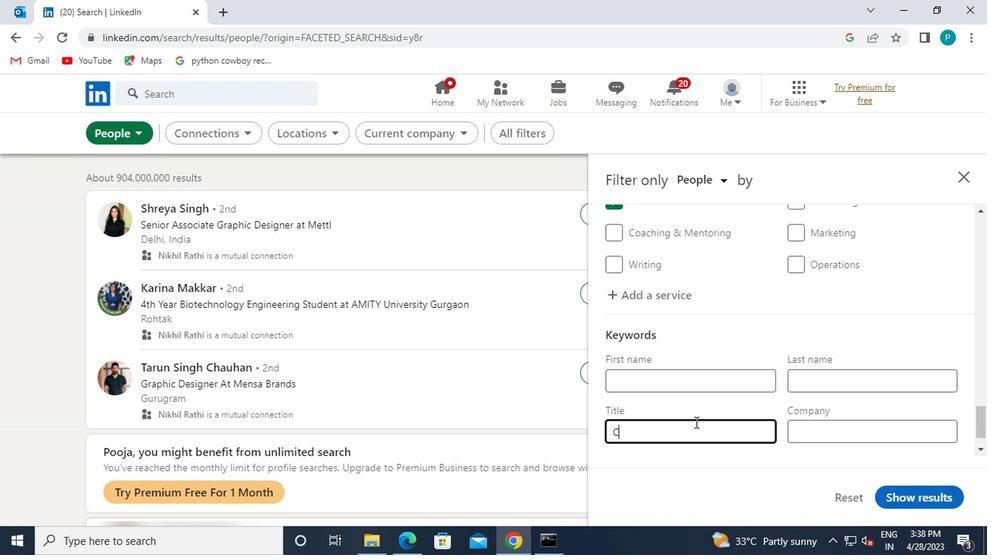 
Action: Key pressed <Key.caps_lock>NTROLLER
Screenshot: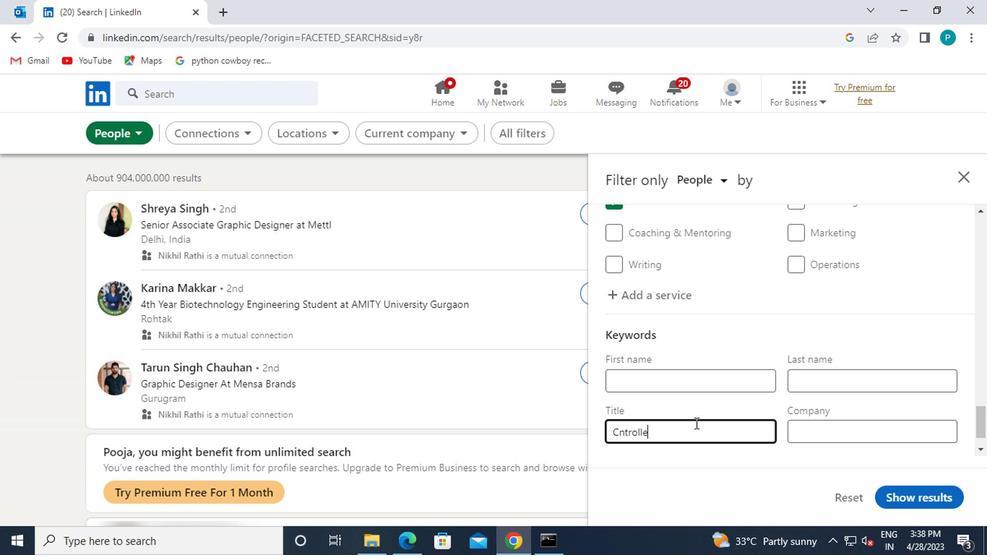 
Action: Mouse moved to (616, 437)
Screenshot: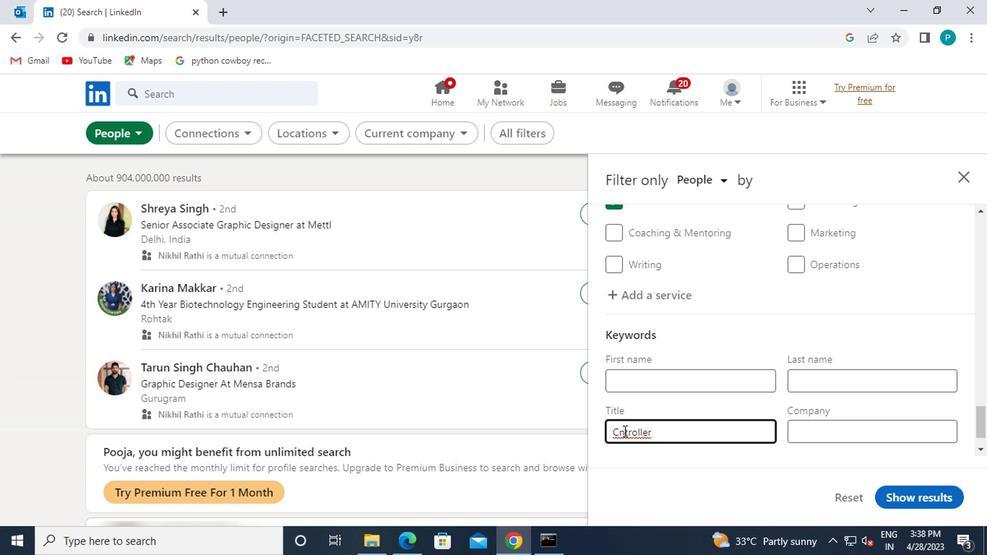 
Action: Mouse pressed left at (616, 437)
Screenshot: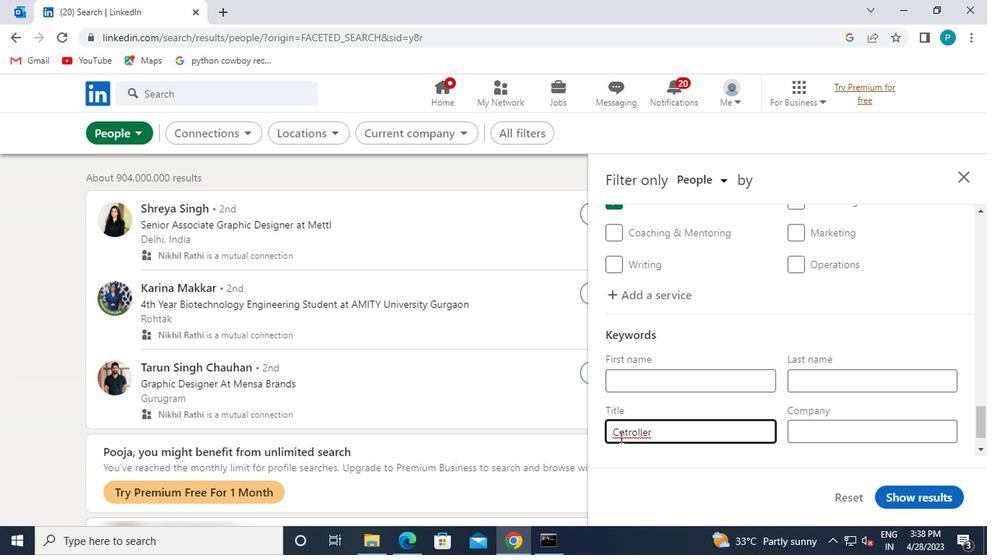 
Action: Mouse moved to (617, 436)
Screenshot: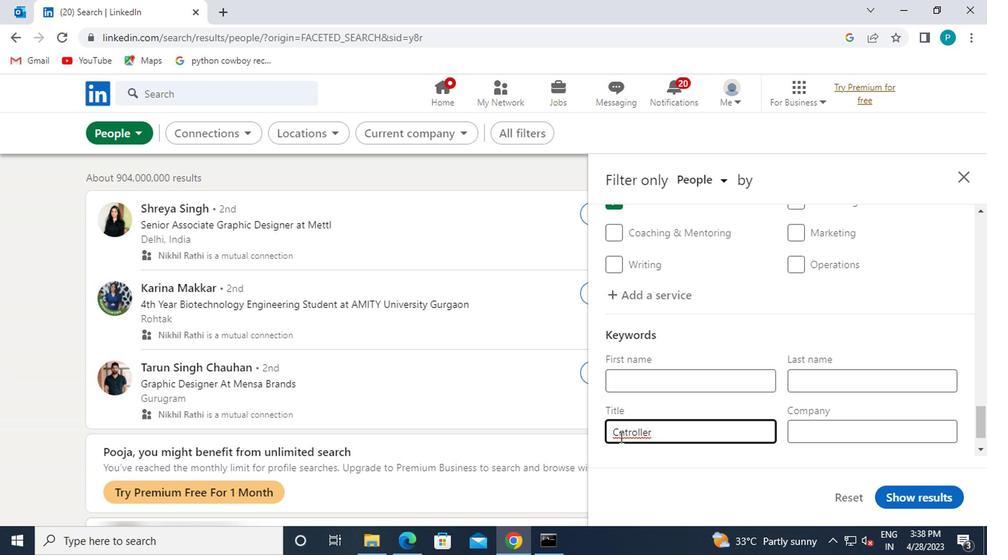 
Action: Key pressed O
Screenshot: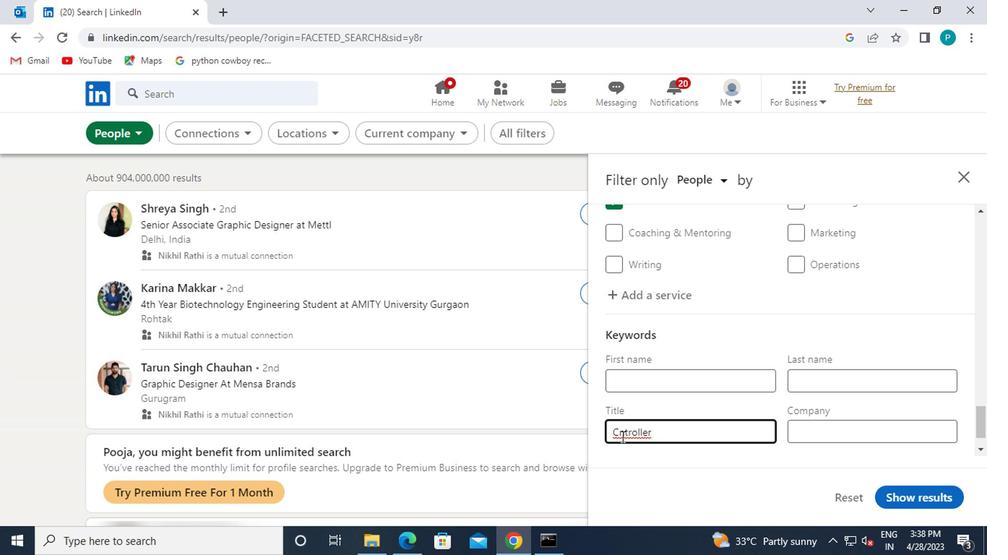 
Action: Mouse moved to (917, 488)
Screenshot: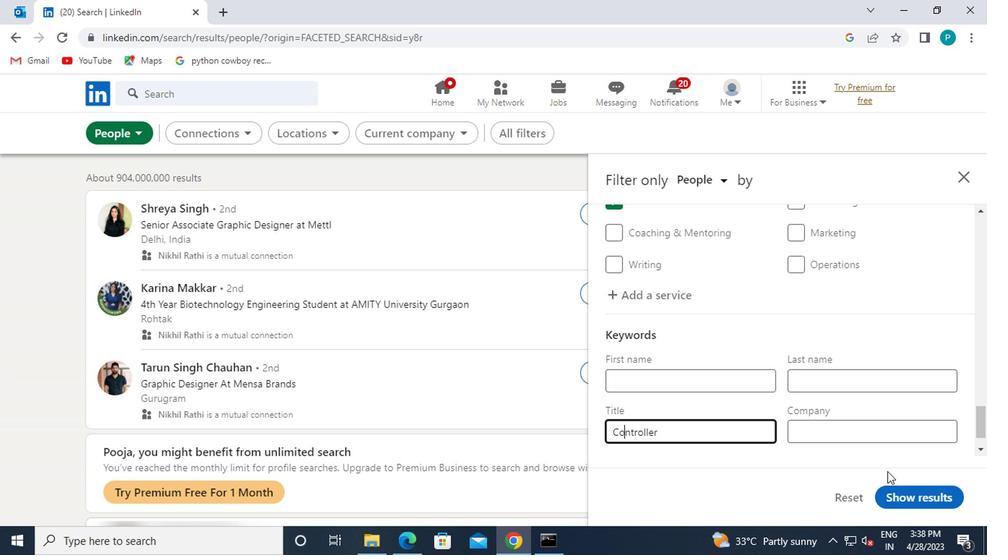 
Action: Mouse pressed left at (917, 488)
Screenshot: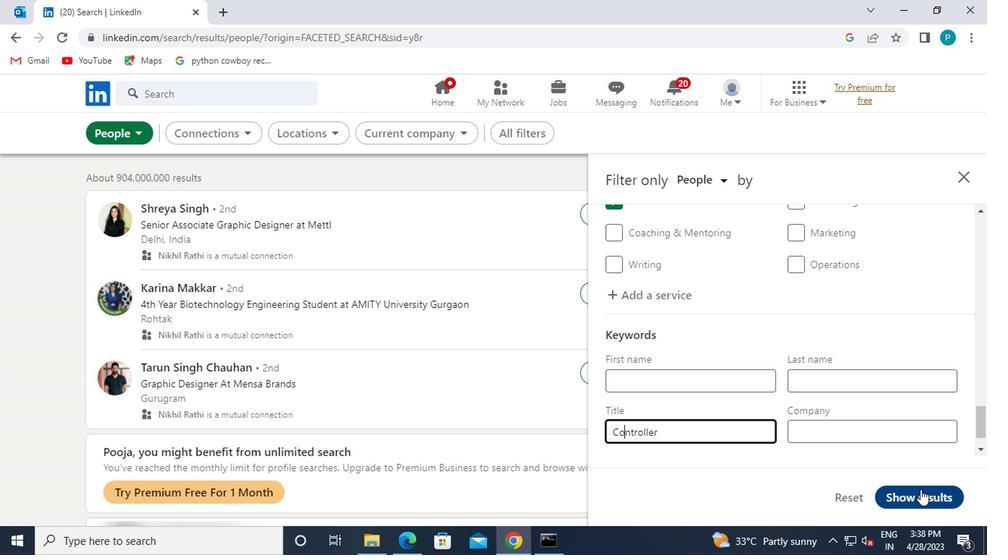 
Action: Mouse moved to (917, 489)
Screenshot: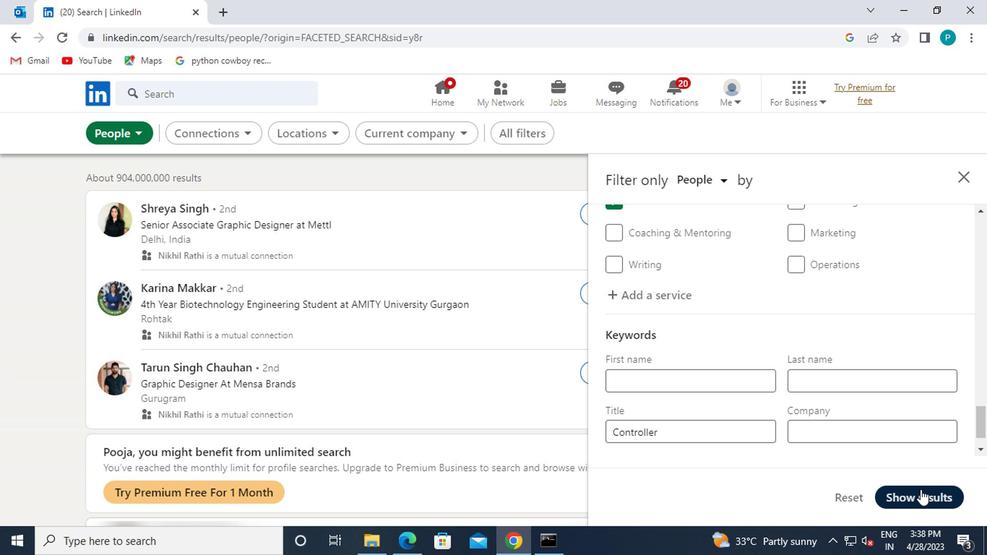 
